 Task: Add an event with the title Interview with Chris, date '2023/11/08', time 8:30 AM to 10:30 AMand add a description: The PIP Discussion will be conducted in a respectful and confidential manner, ensuring that the employee feels heard and valued. The ultimate goal is to create a supportive environment that encourages growth, self-improvement, and the attainment of desired performance levels.Select event color  Lavender . Add location for the event as: Belgrade, Serbia, logged in from the account softage.4@softage.netand send the event invitation to softage.8@softage.net and softage.9@softage.net. Set a reminder for the event Doesn't repeat
Action: Mouse moved to (80, 105)
Screenshot: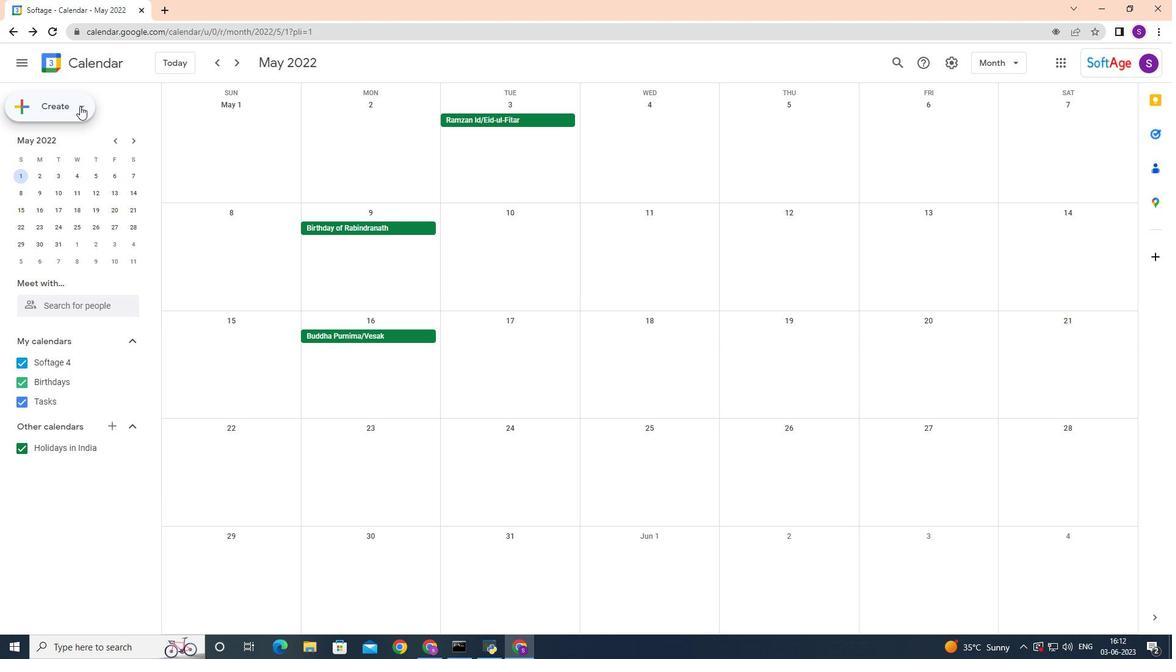 
Action: Mouse pressed left at (80, 105)
Screenshot: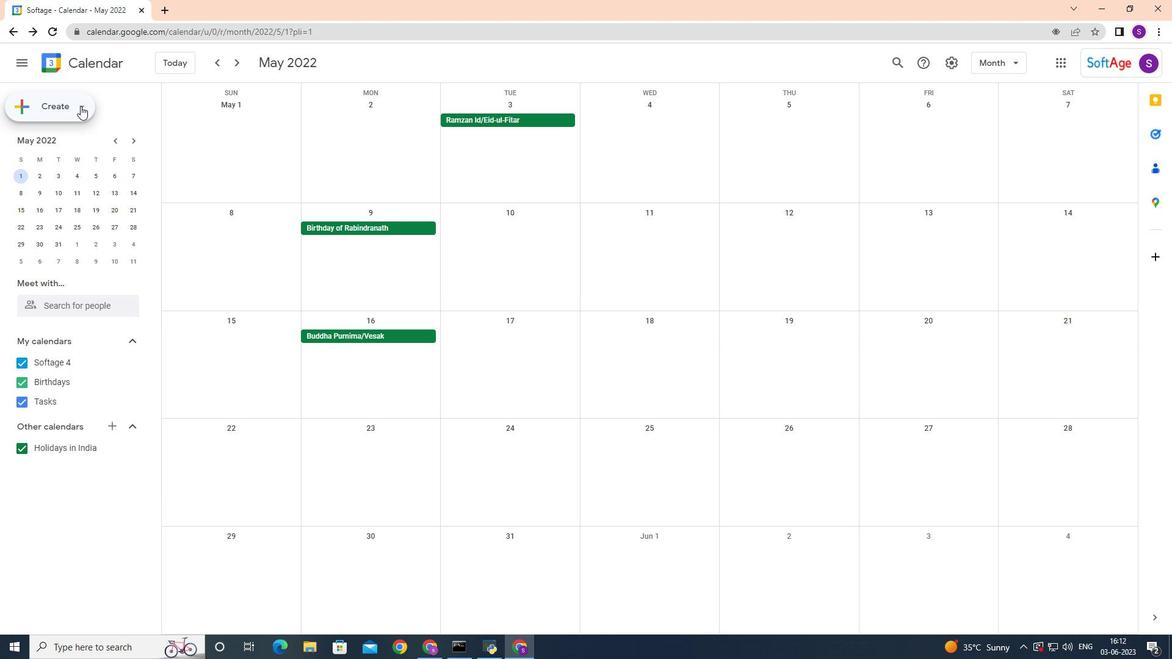 
Action: Mouse moved to (68, 142)
Screenshot: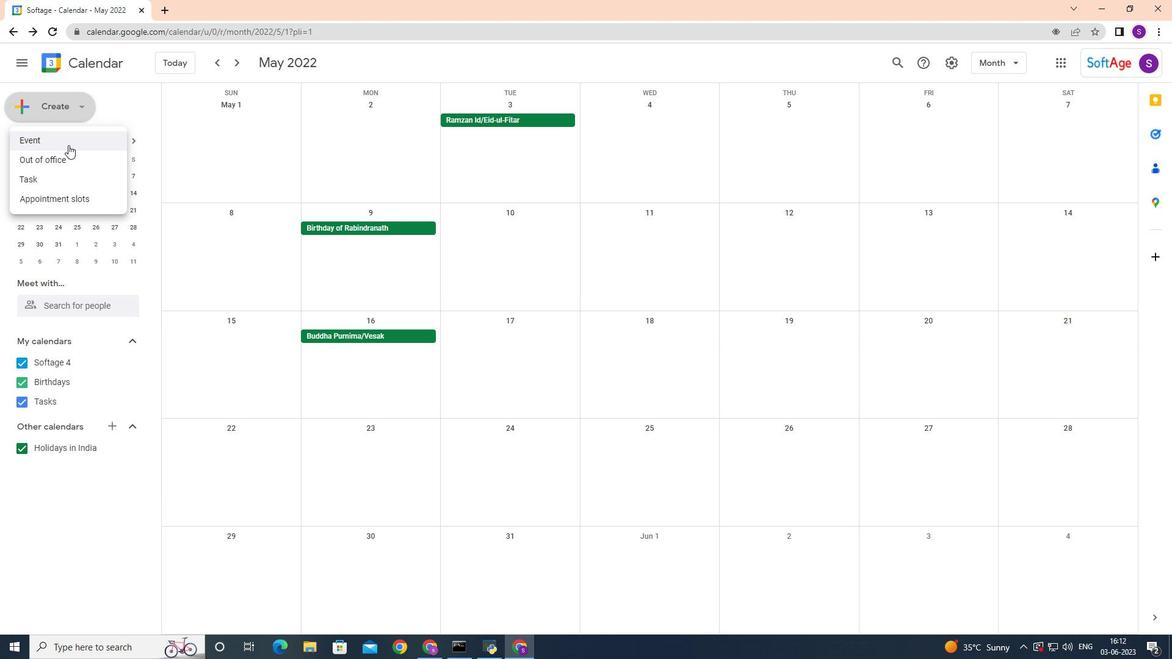 
Action: Mouse pressed left at (68, 142)
Screenshot: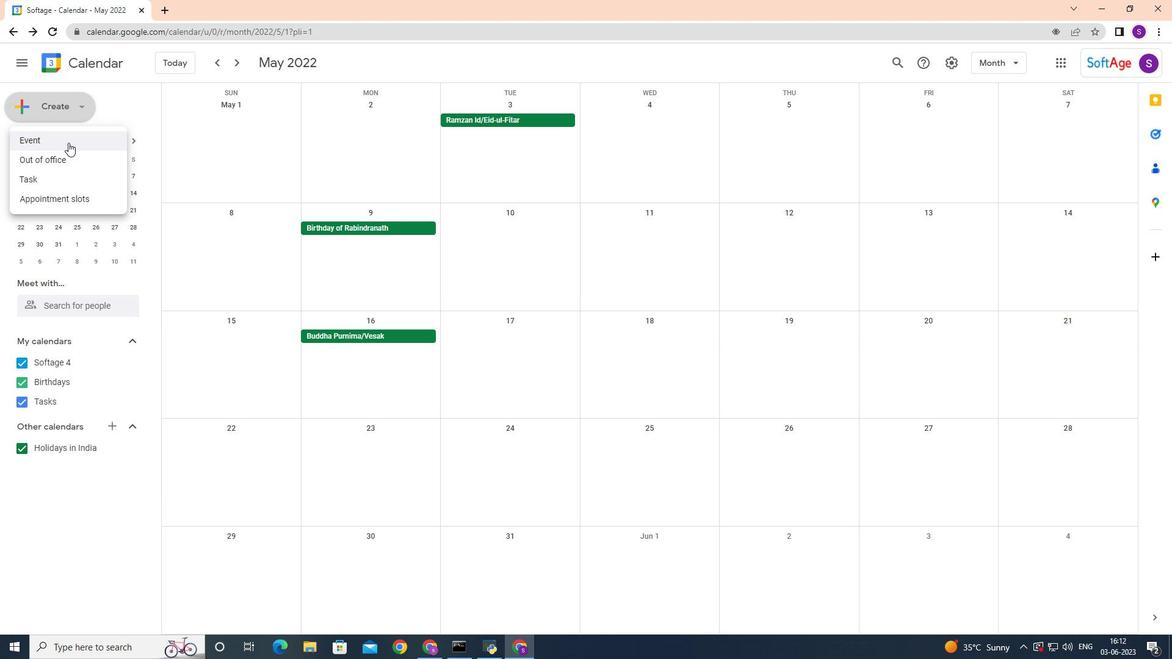 
Action: Mouse moved to (481, 408)
Screenshot: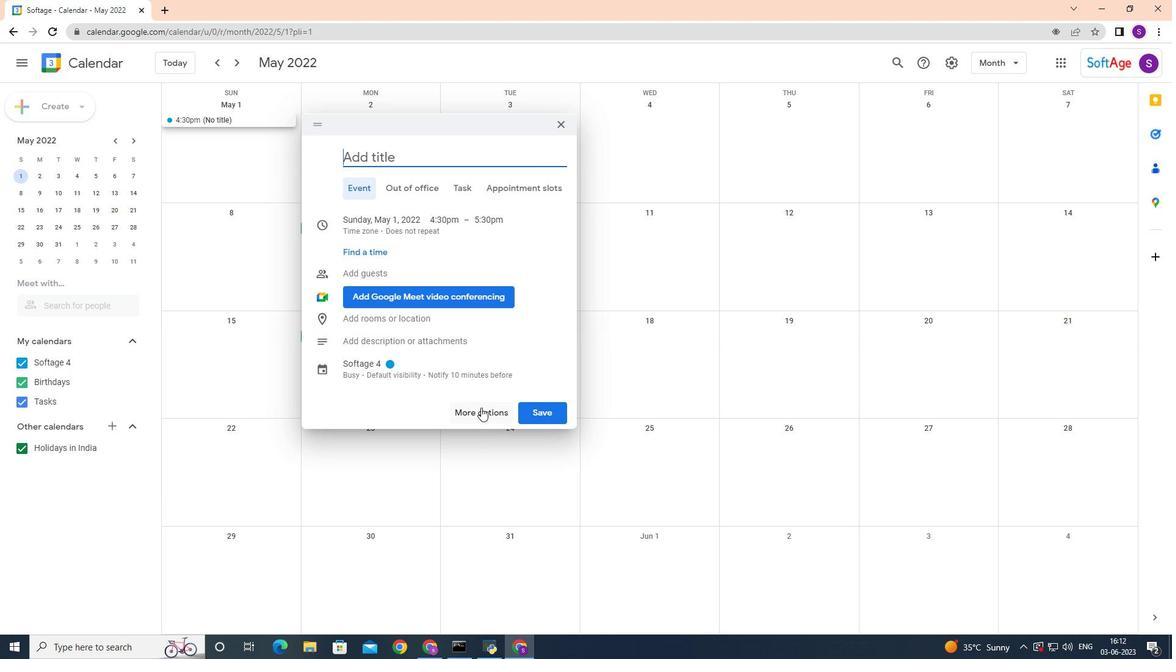 
Action: Mouse pressed left at (481, 408)
Screenshot: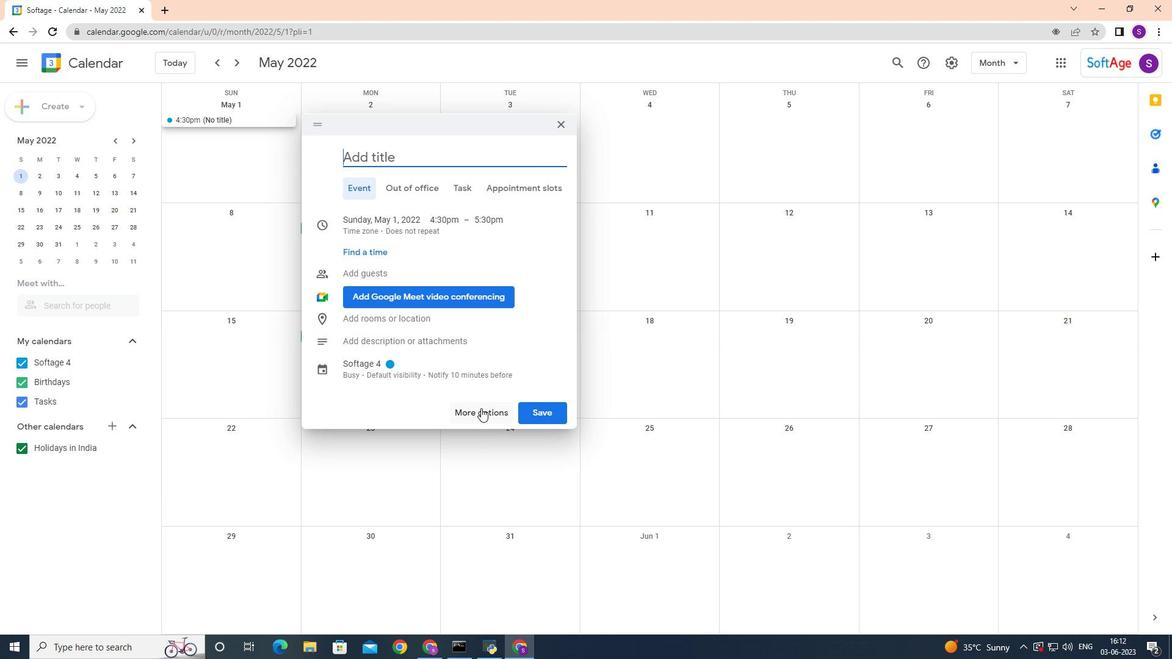 
Action: Mouse moved to (478, 405)
Screenshot: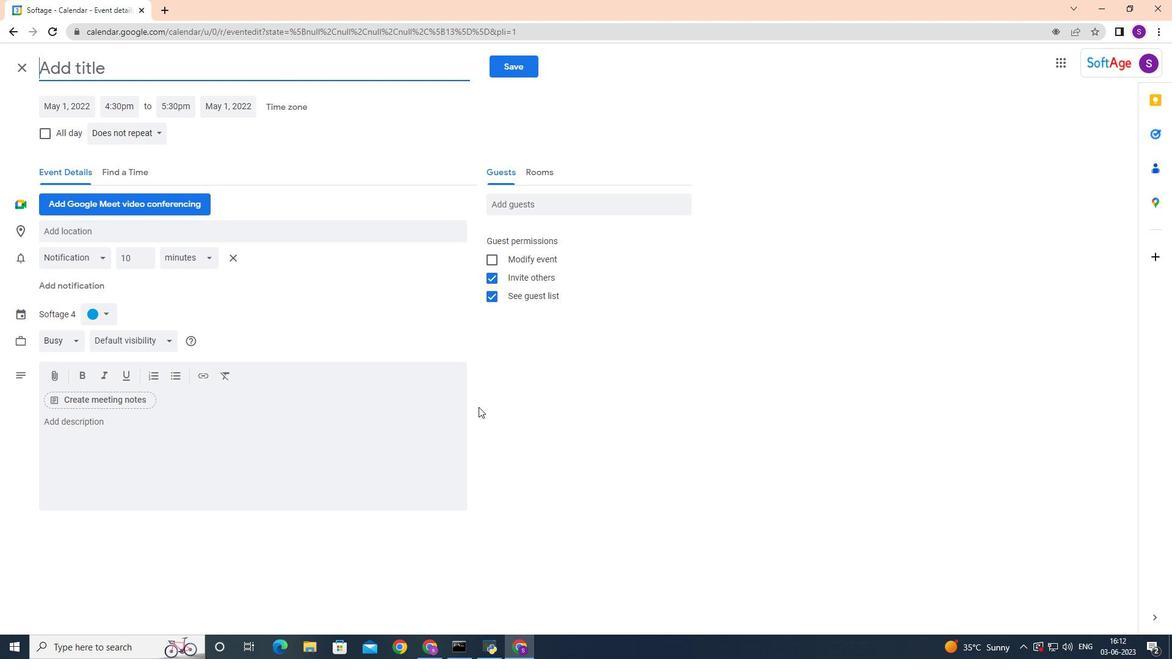 
Action: Key pressed <Key.shift>Interview<Key.space>with<Key.space><Key.shift>Chris
Screenshot: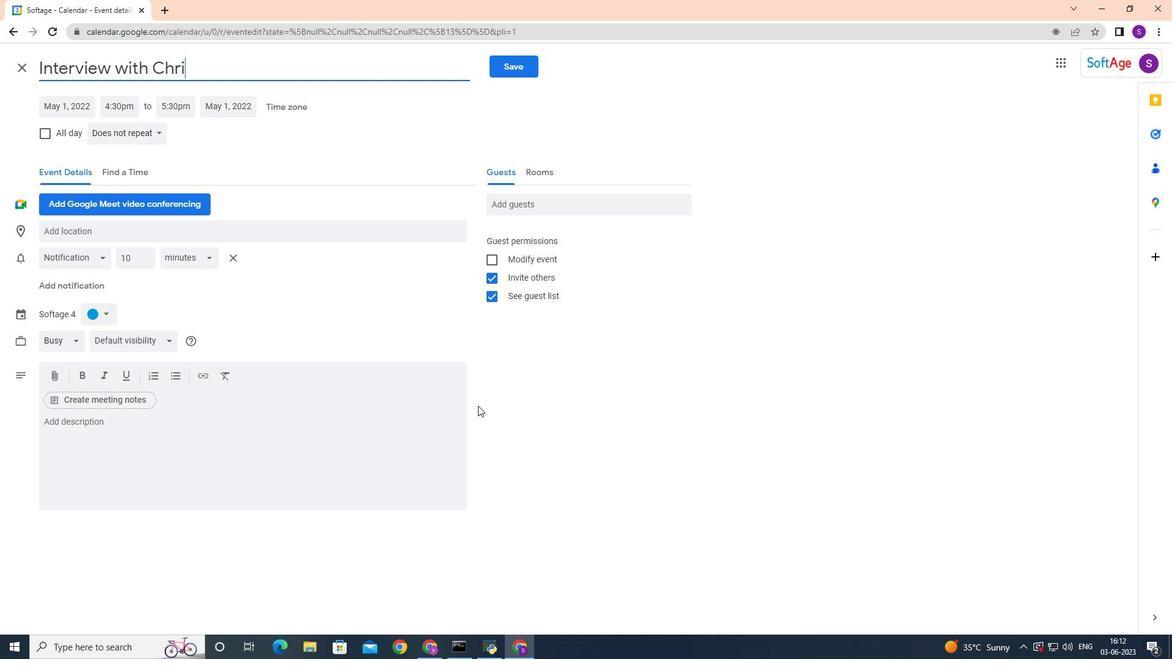 
Action: Mouse moved to (76, 107)
Screenshot: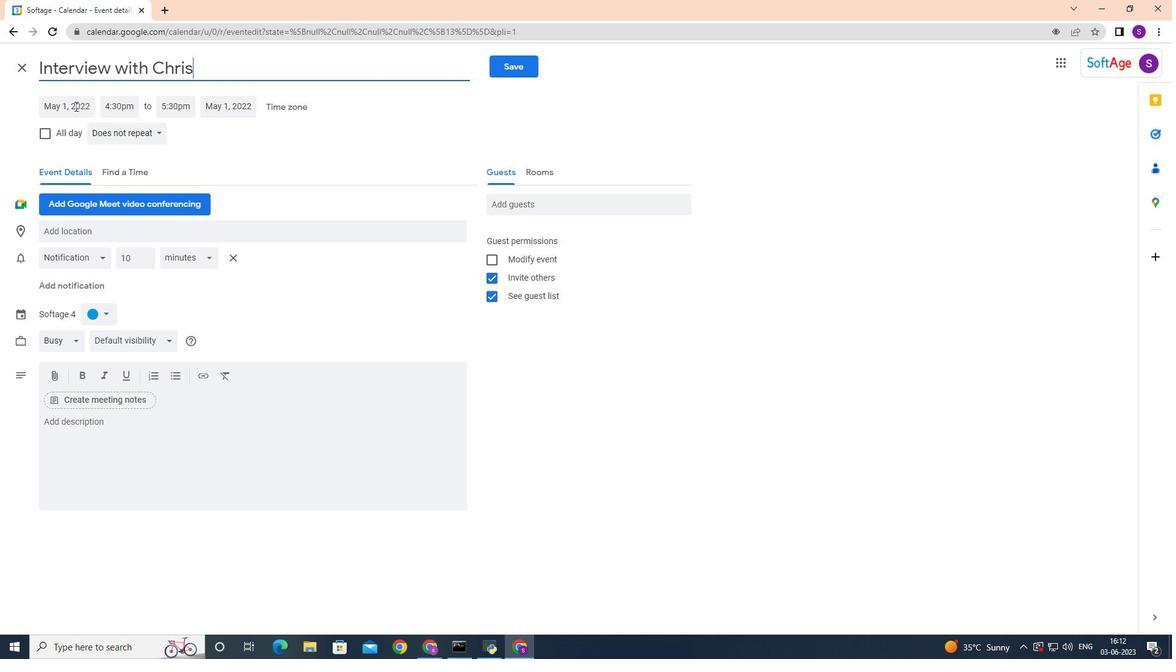 
Action: Mouse pressed left at (76, 107)
Screenshot: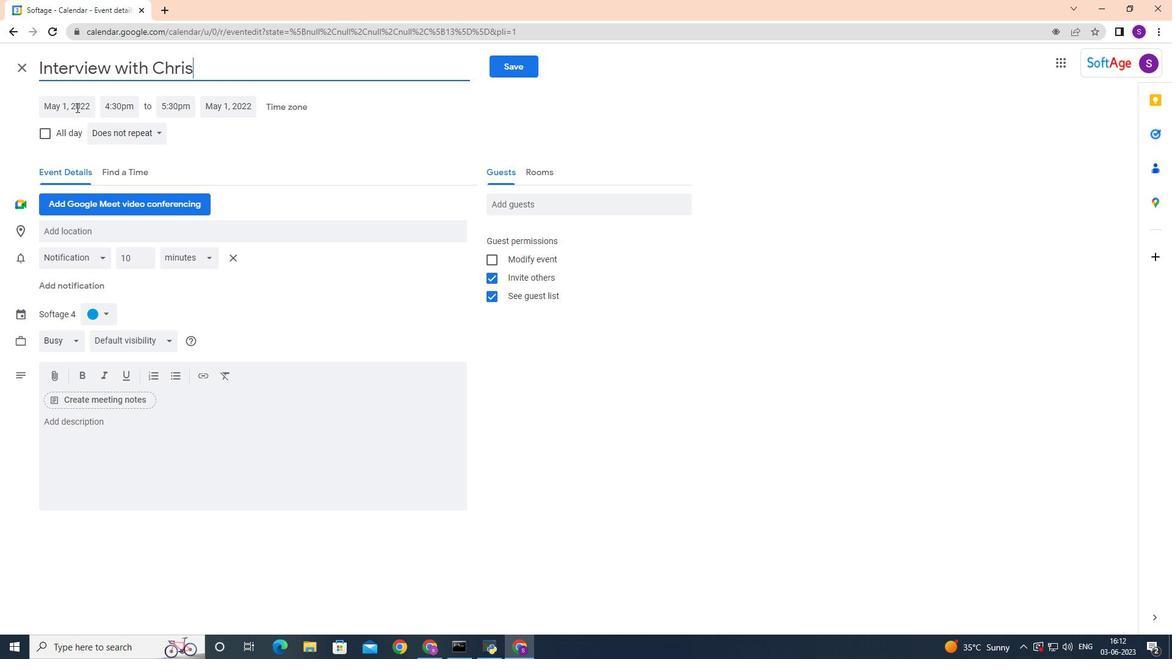 
Action: Mouse moved to (193, 131)
Screenshot: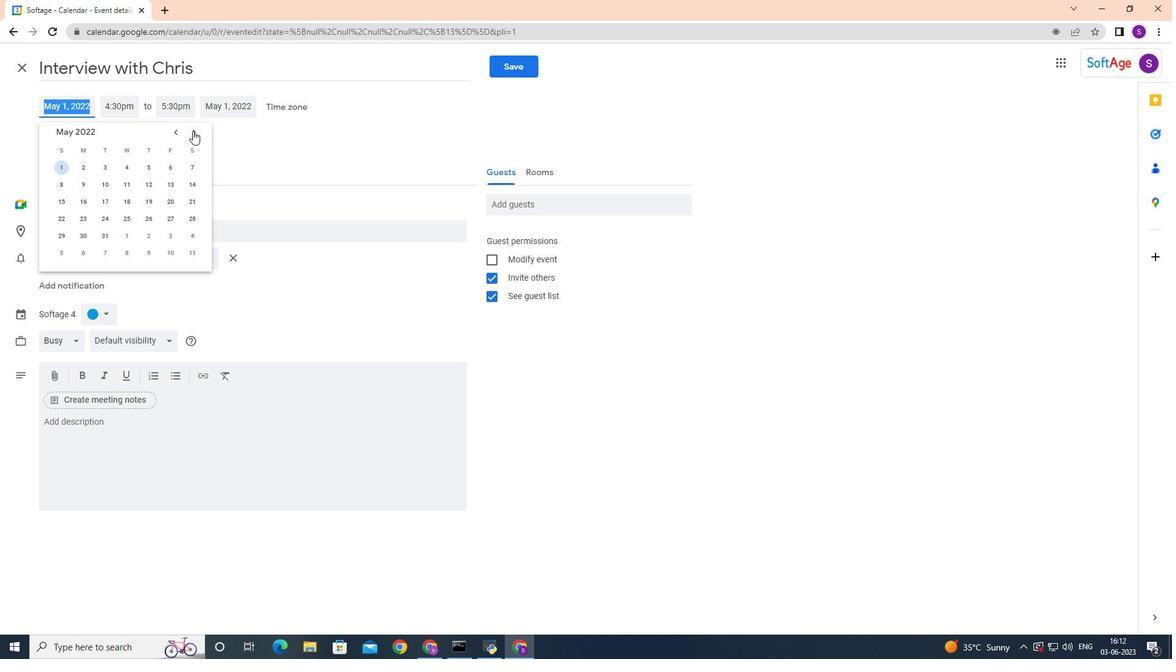 
Action: Mouse pressed left at (193, 131)
Screenshot: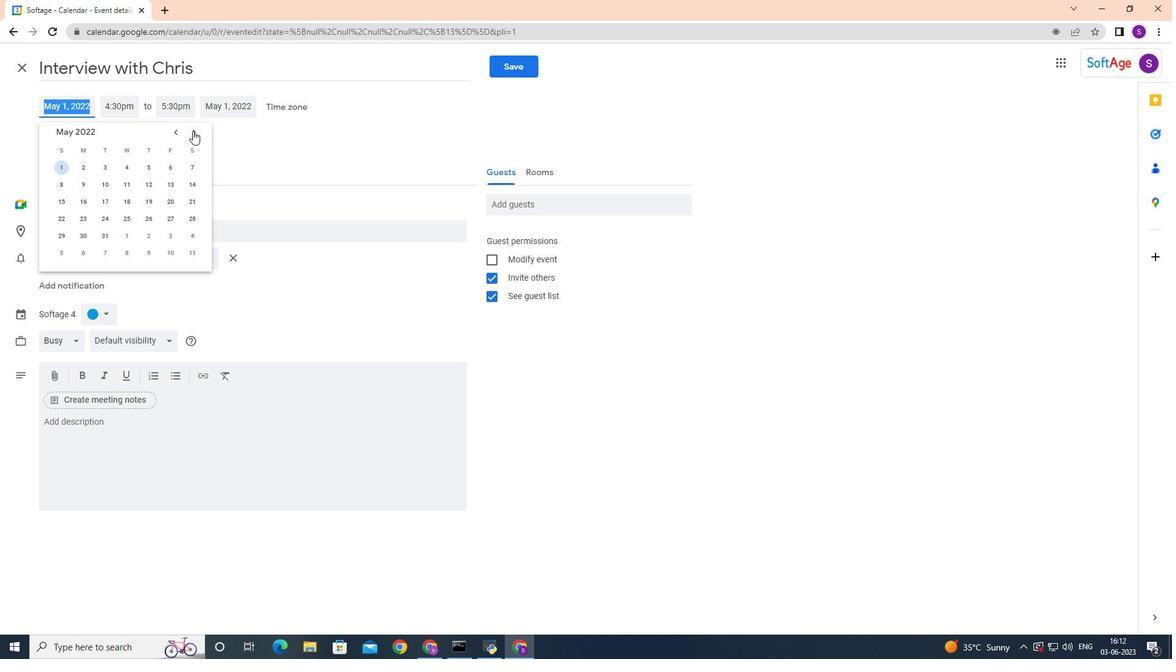 
Action: Mouse pressed left at (193, 131)
Screenshot: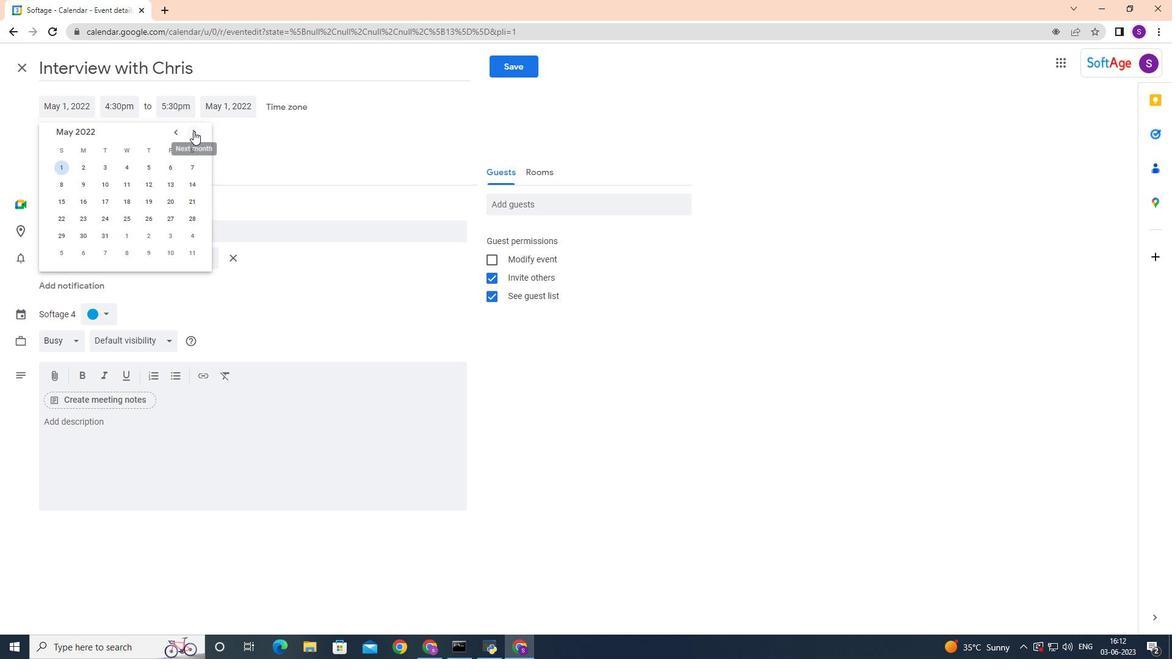 
Action: Mouse pressed left at (193, 131)
Screenshot: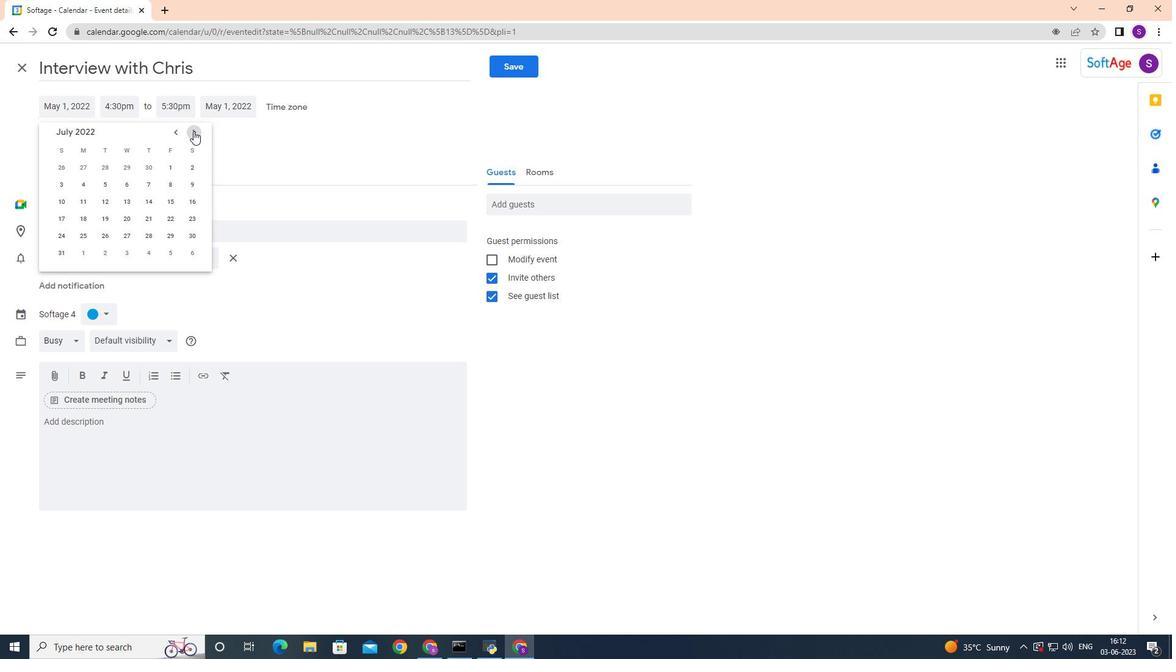
Action: Mouse pressed left at (193, 131)
Screenshot: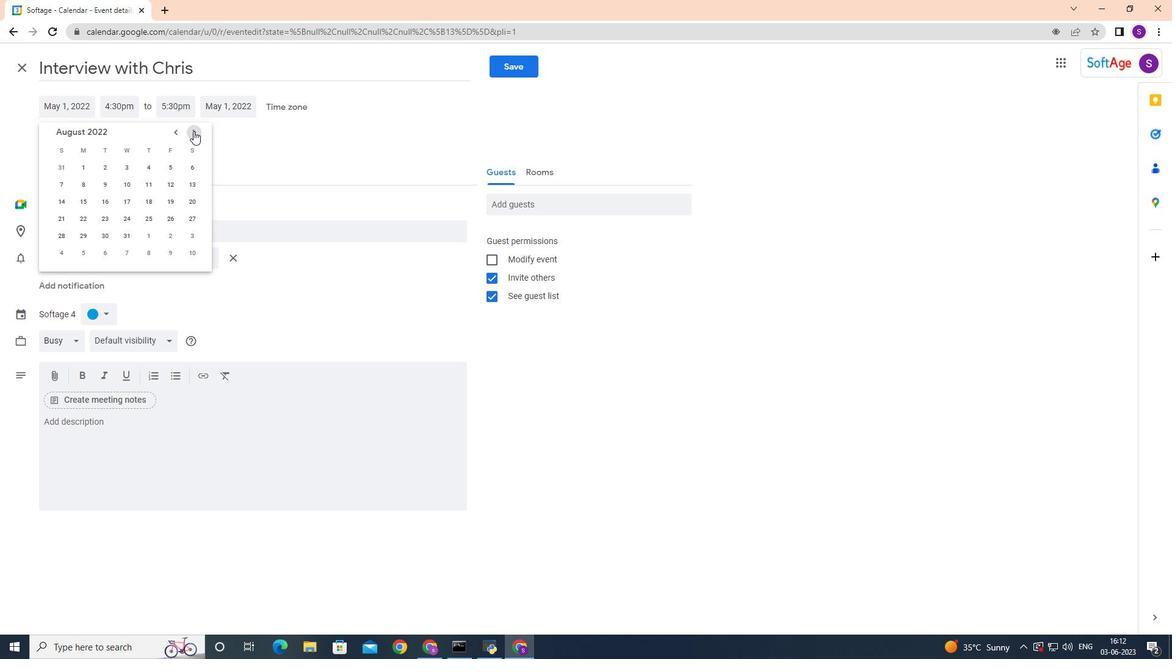 
Action: Mouse pressed left at (193, 131)
Screenshot: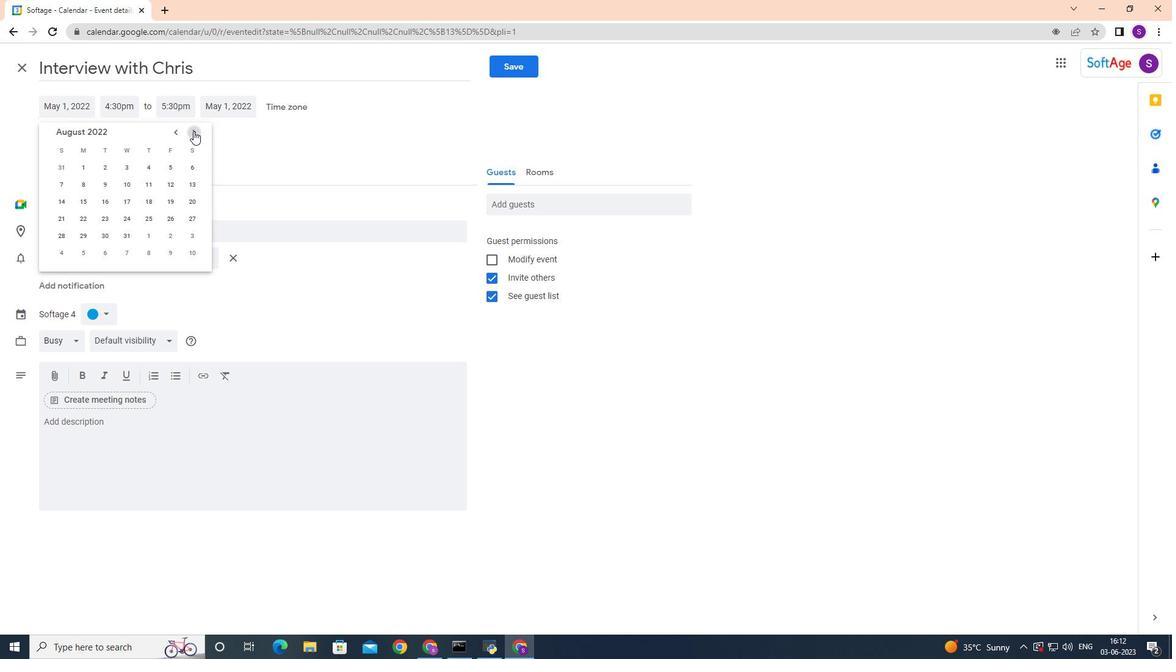 
Action: Mouse pressed left at (193, 131)
Screenshot: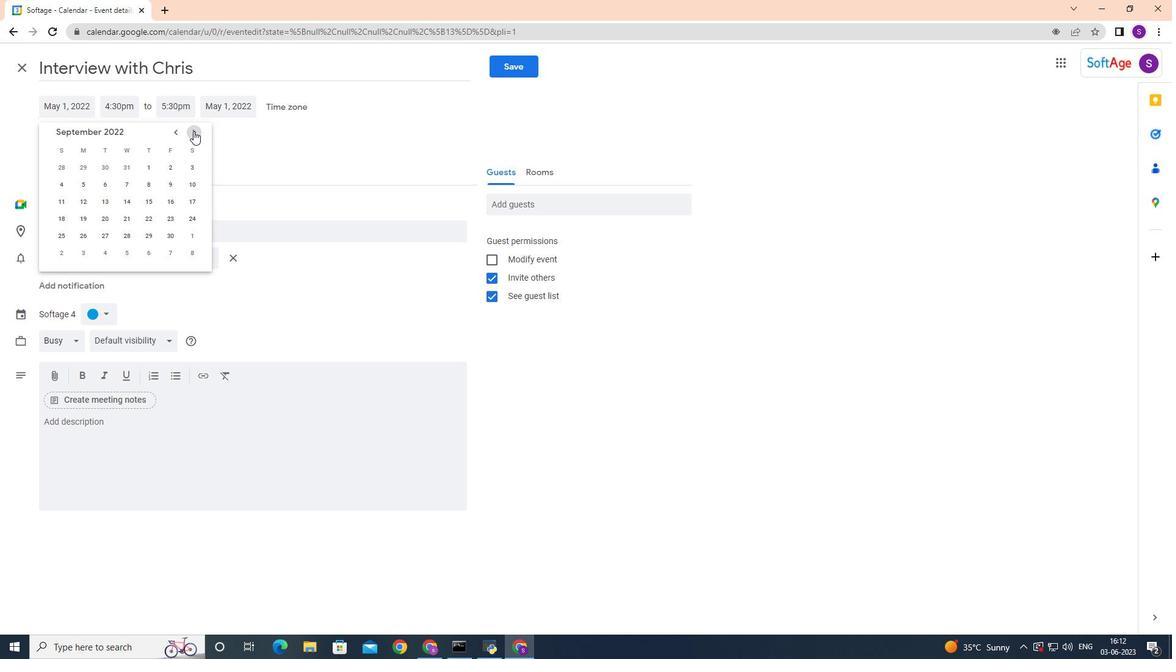 
Action: Mouse pressed left at (193, 131)
Screenshot: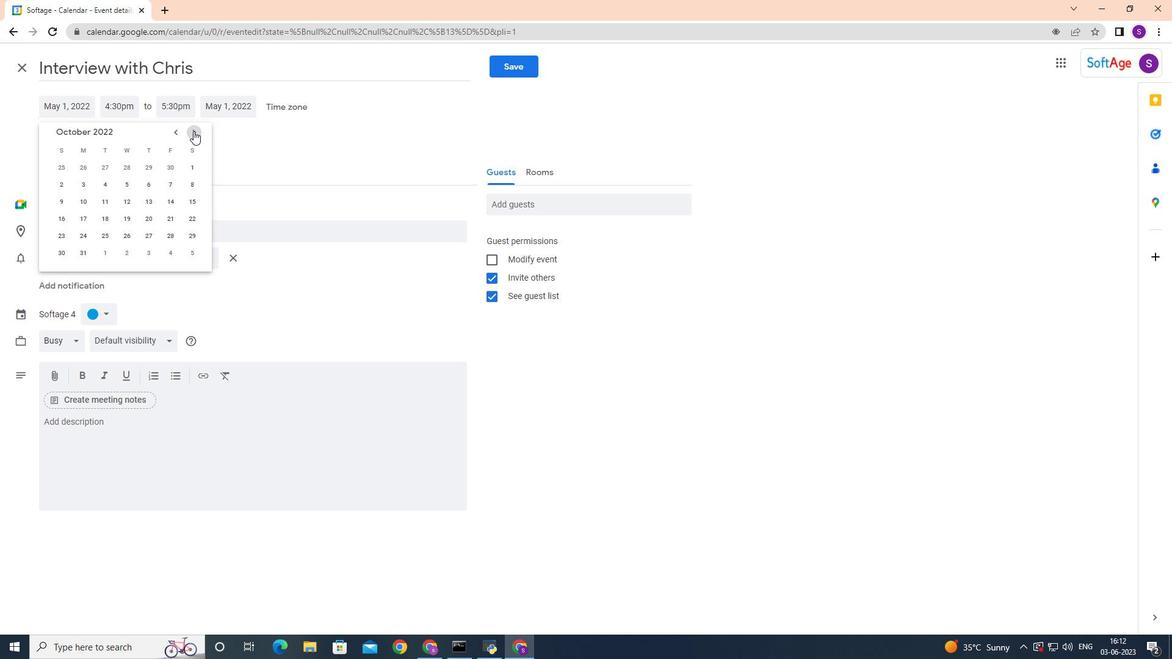 
Action: Mouse pressed left at (193, 131)
Screenshot: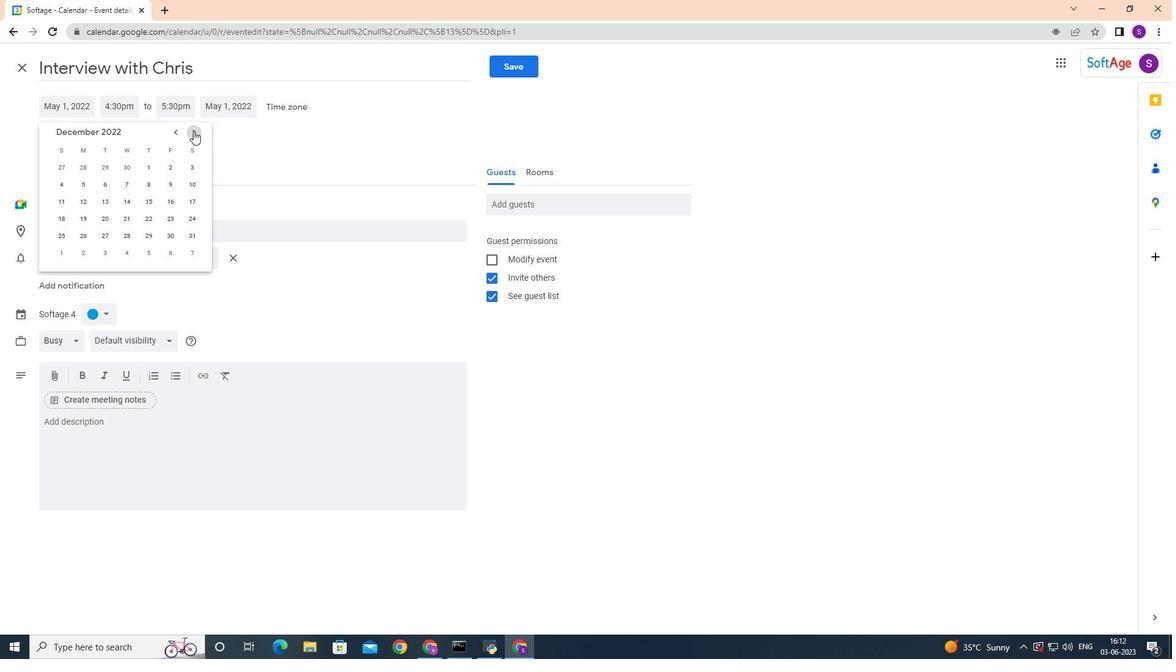
Action: Mouse pressed left at (193, 131)
Screenshot: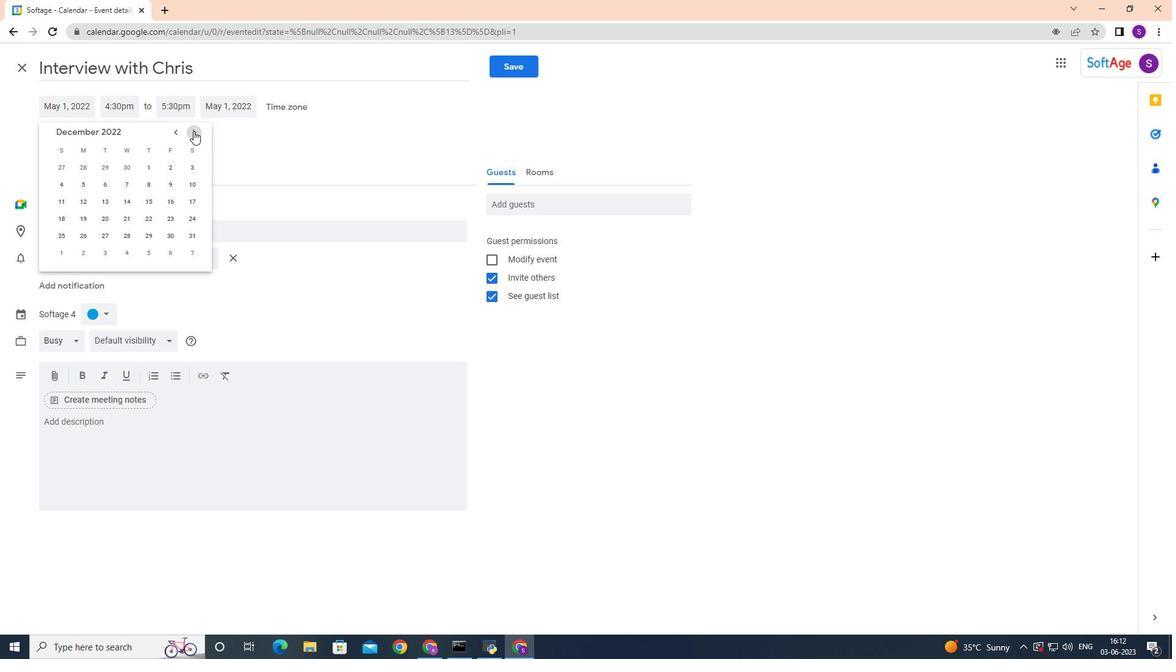 
Action: Mouse pressed left at (193, 131)
Screenshot: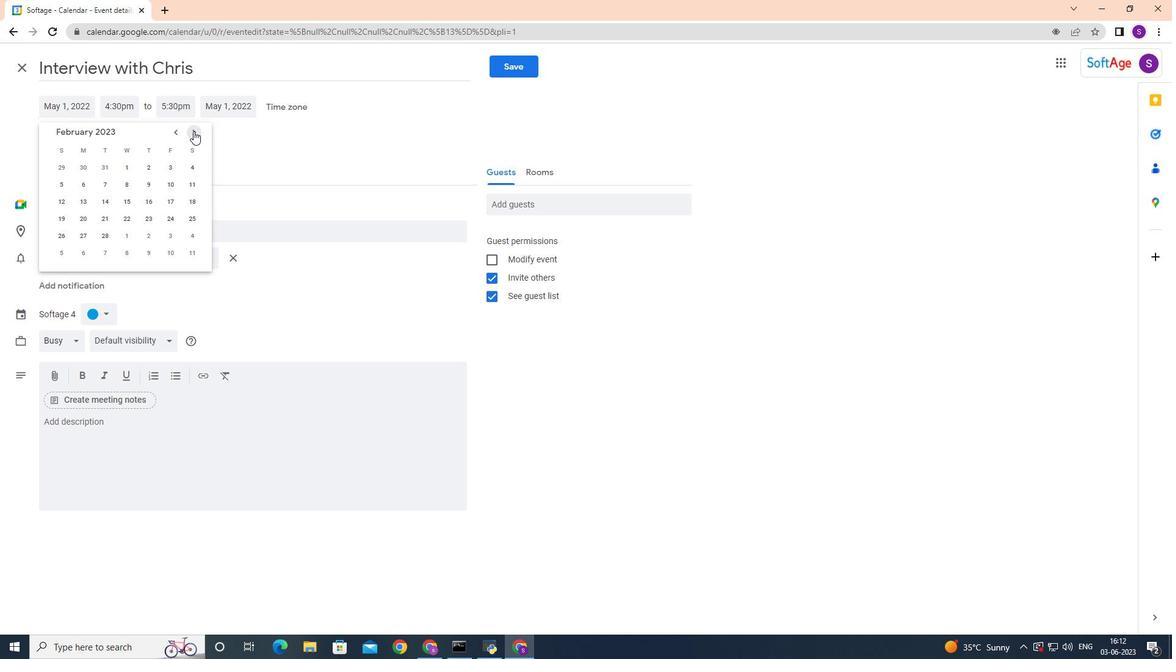 
Action: Mouse pressed left at (193, 131)
Screenshot: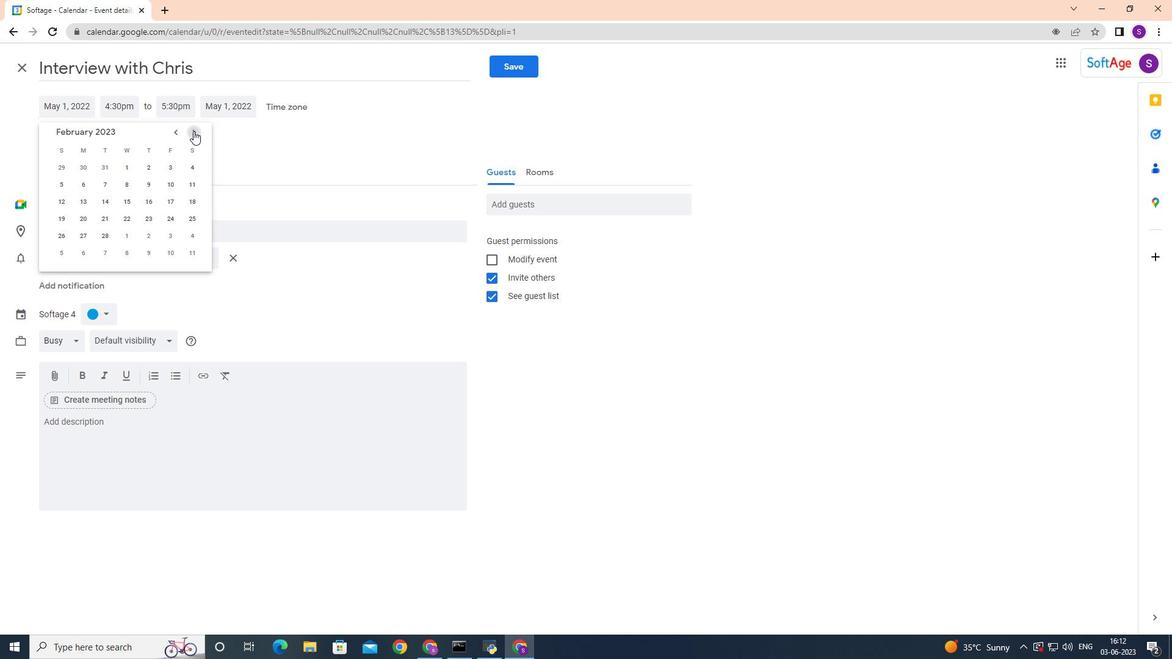 
Action: Mouse pressed left at (193, 131)
Screenshot: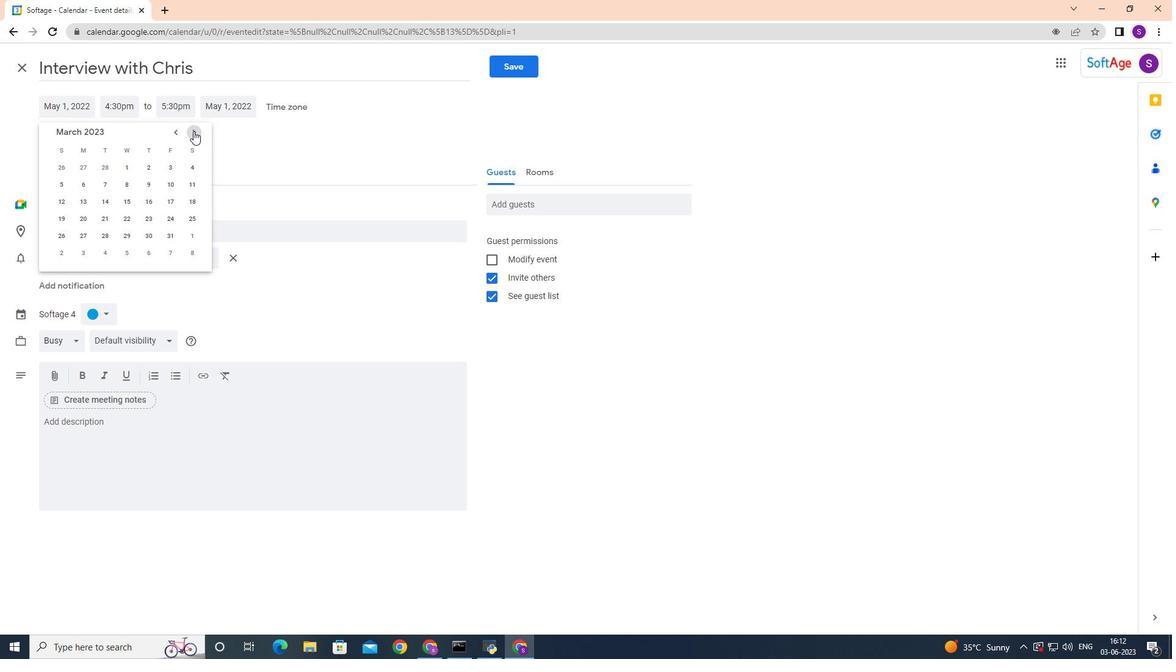 
Action: Mouse pressed left at (193, 131)
Screenshot: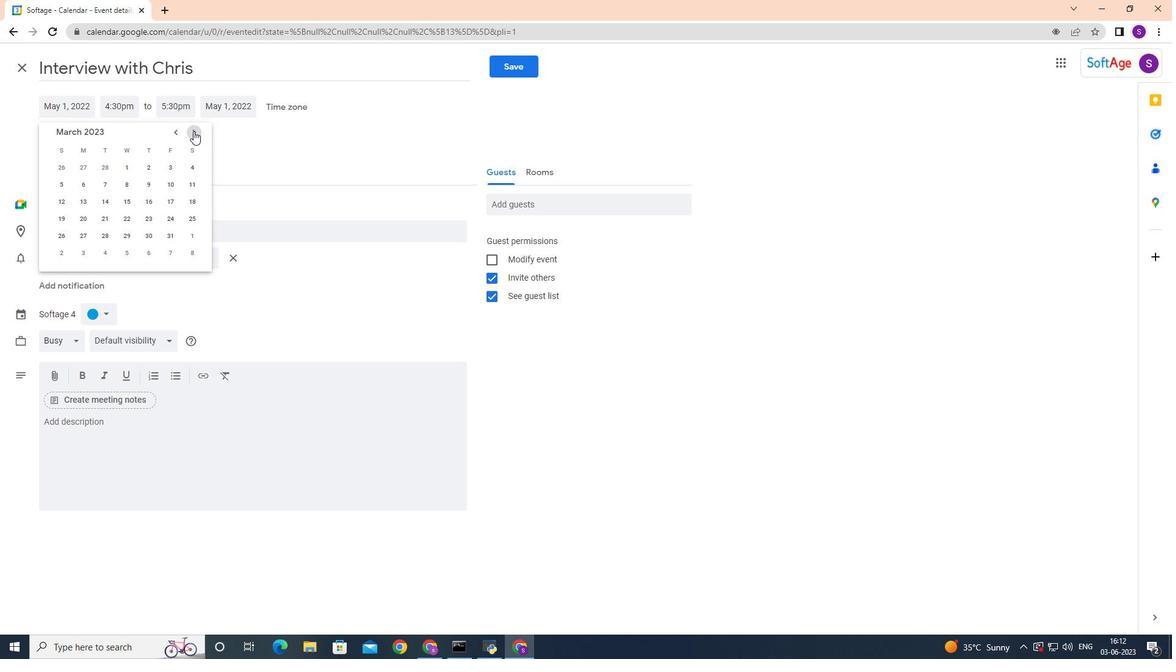
Action: Mouse pressed left at (193, 131)
Screenshot: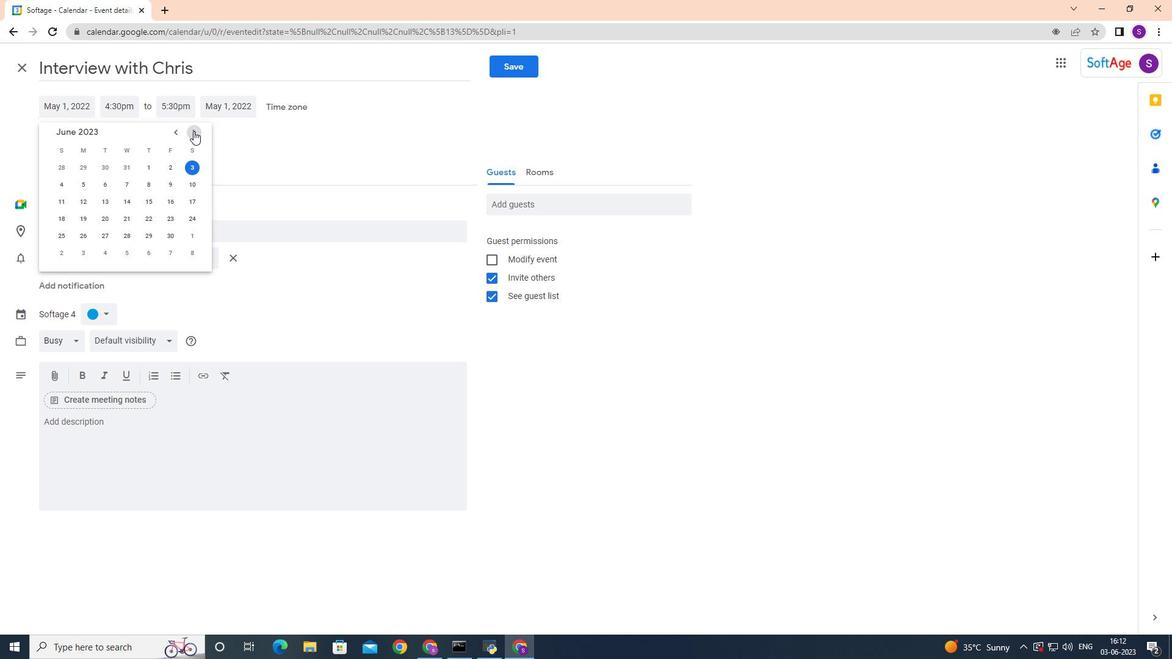 
Action: Mouse pressed left at (193, 131)
Screenshot: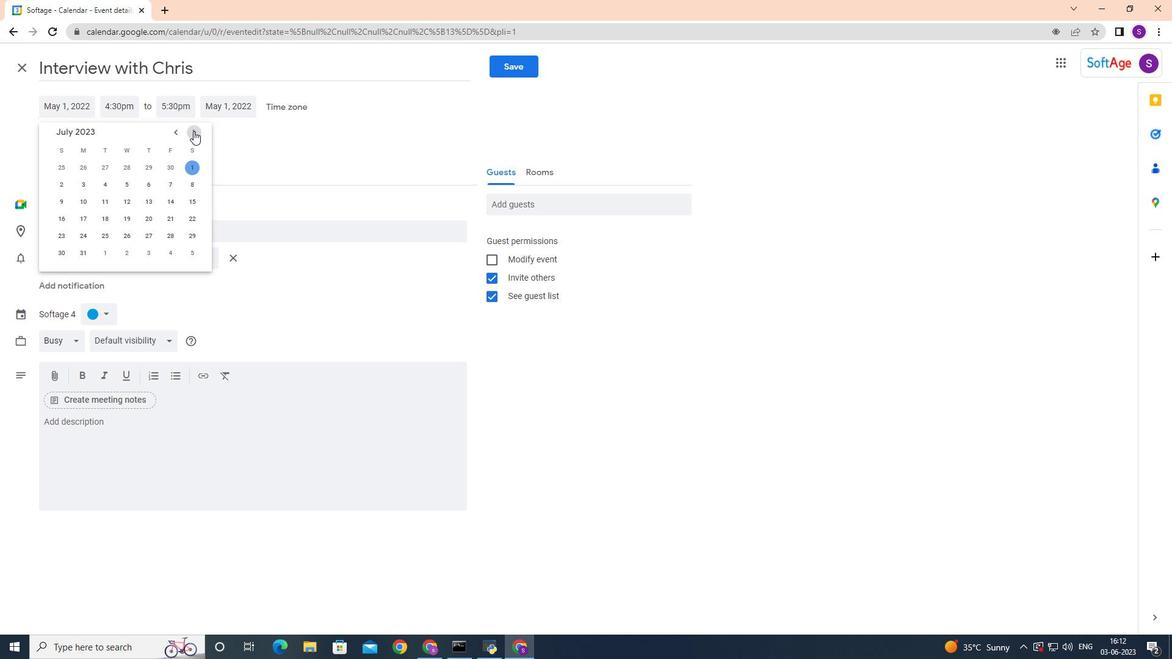 
Action: Mouse pressed left at (193, 131)
Screenshot: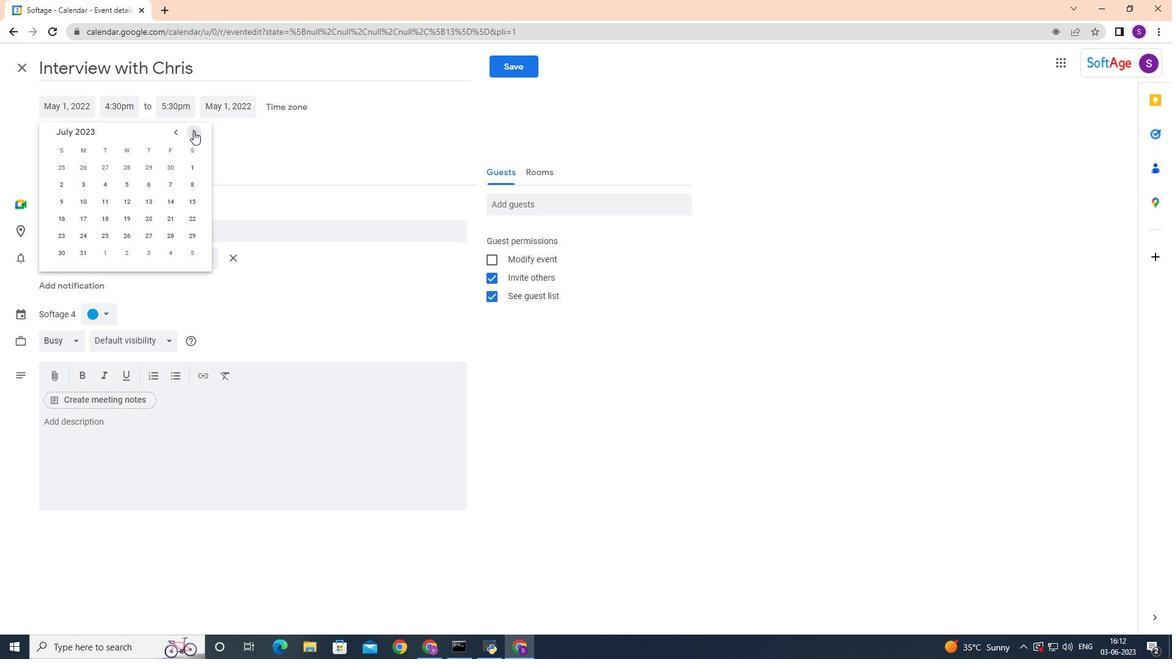 
Action: Mouse pressed left at (193, 131)
Screenshot: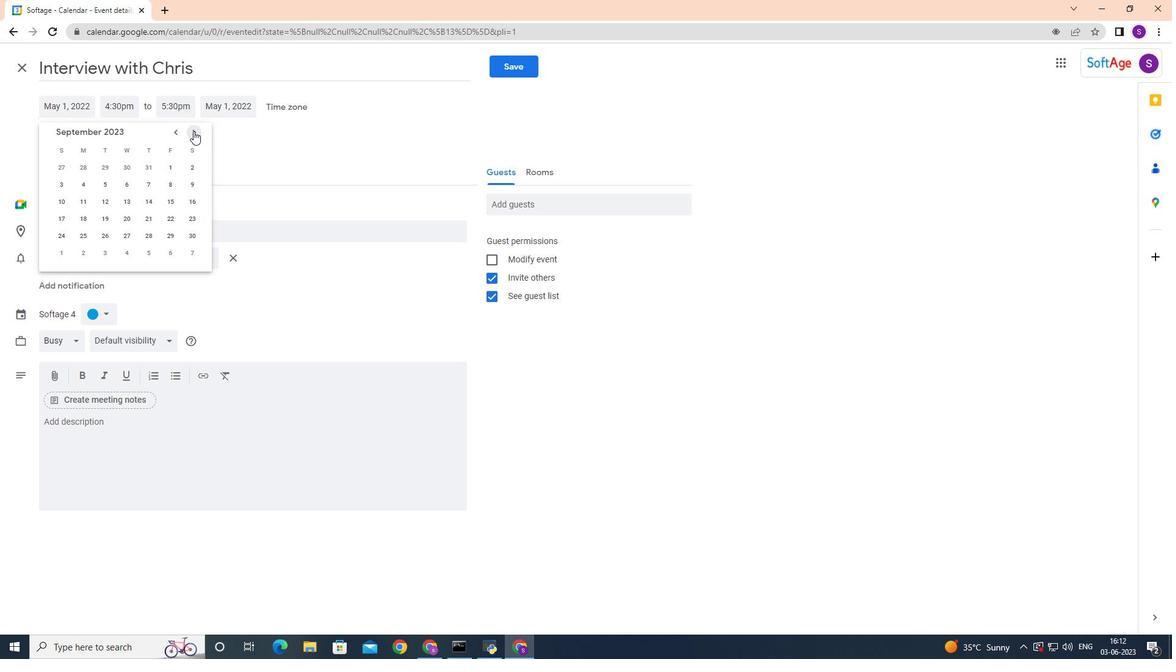
Action: Mouse pressed left at (193, 131)
Screenshot: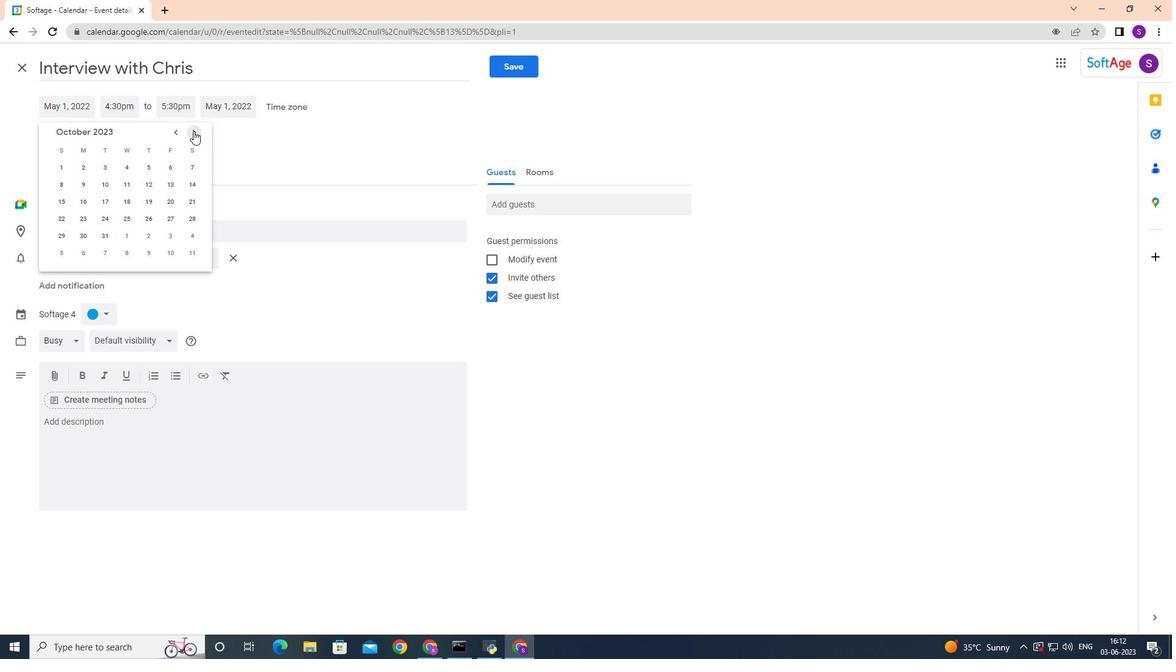 
Action: Mouse moved to (130, 183)
Screenshot: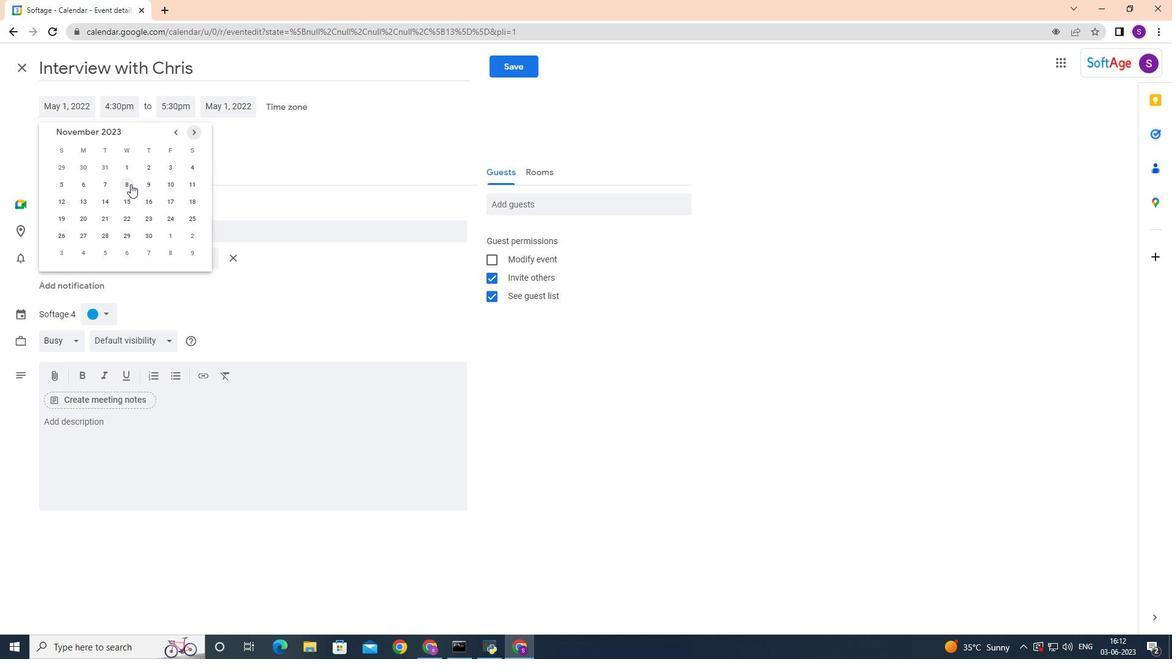 
Action: Mouse pressed left at (130, 183)
Screenshot: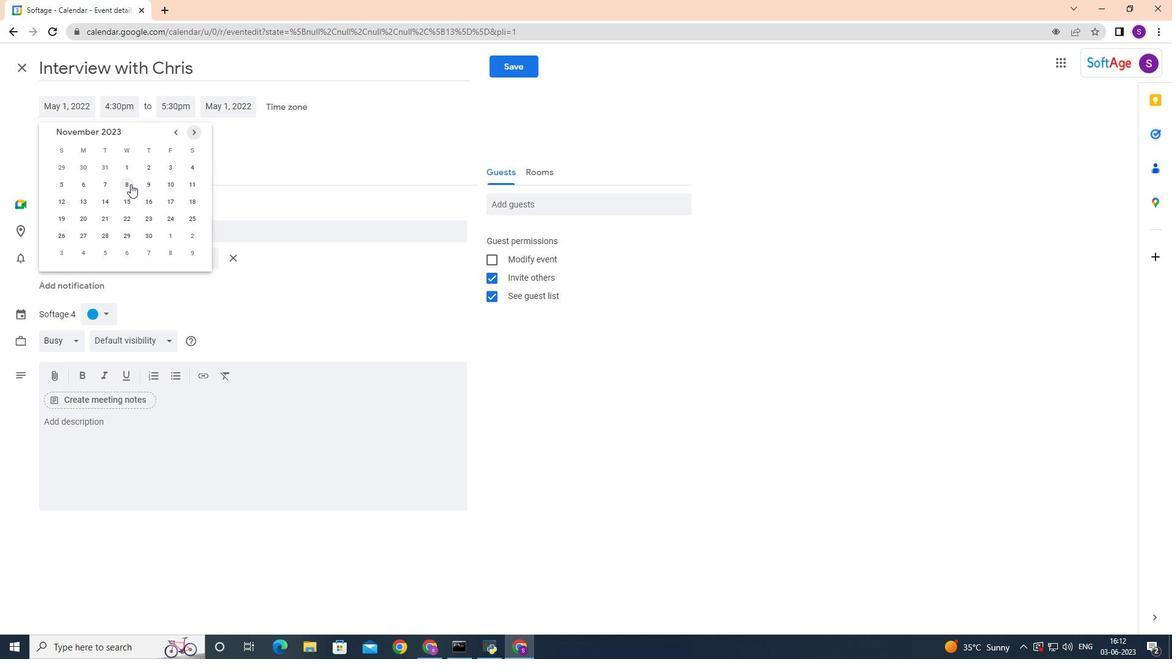 
Action: Mouse moved to (122, 106)
Screenshot: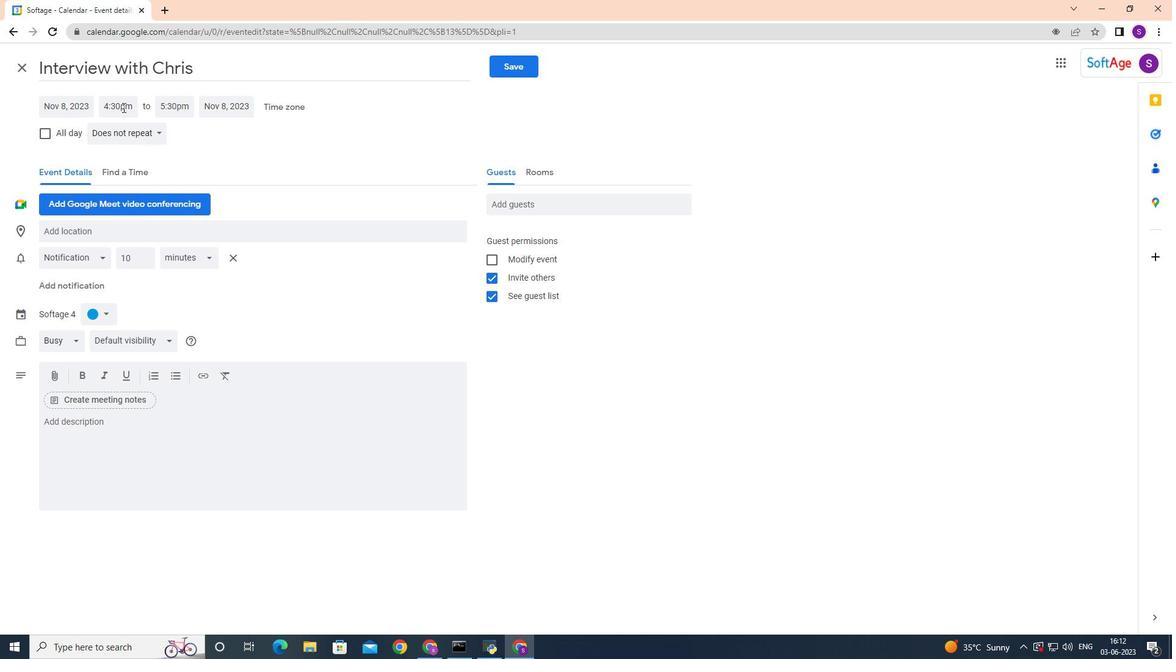 
Action: Mouse pressed left at (122, 106)
Screenshot: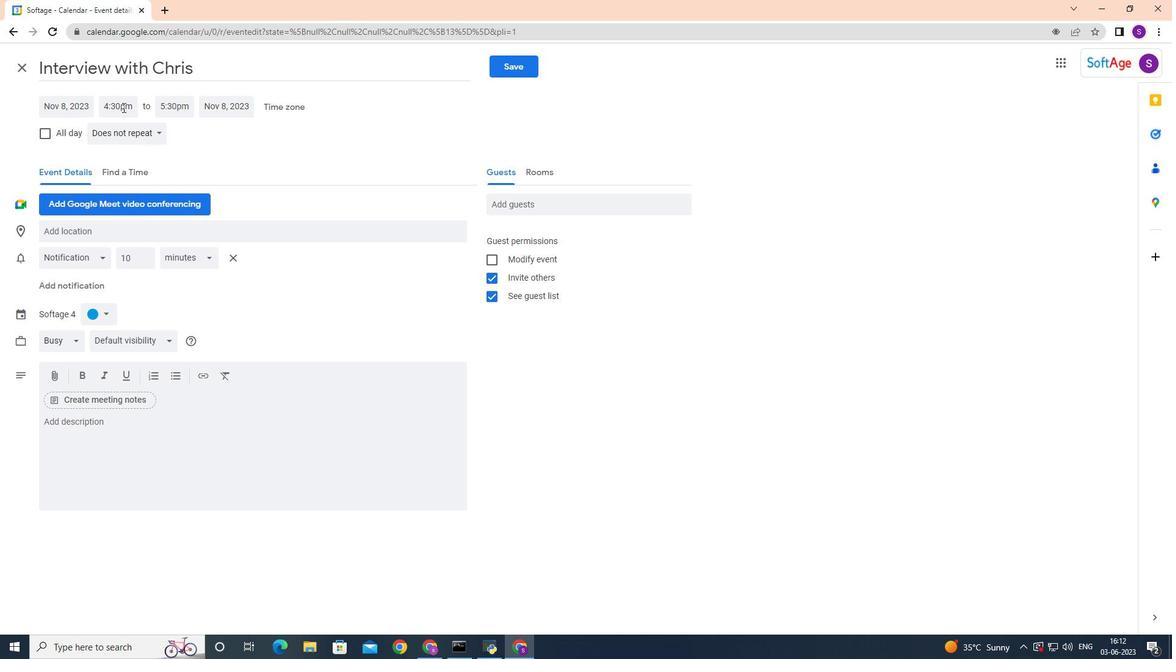 
Action: Mouse moved to (150, 180)
Screenshot: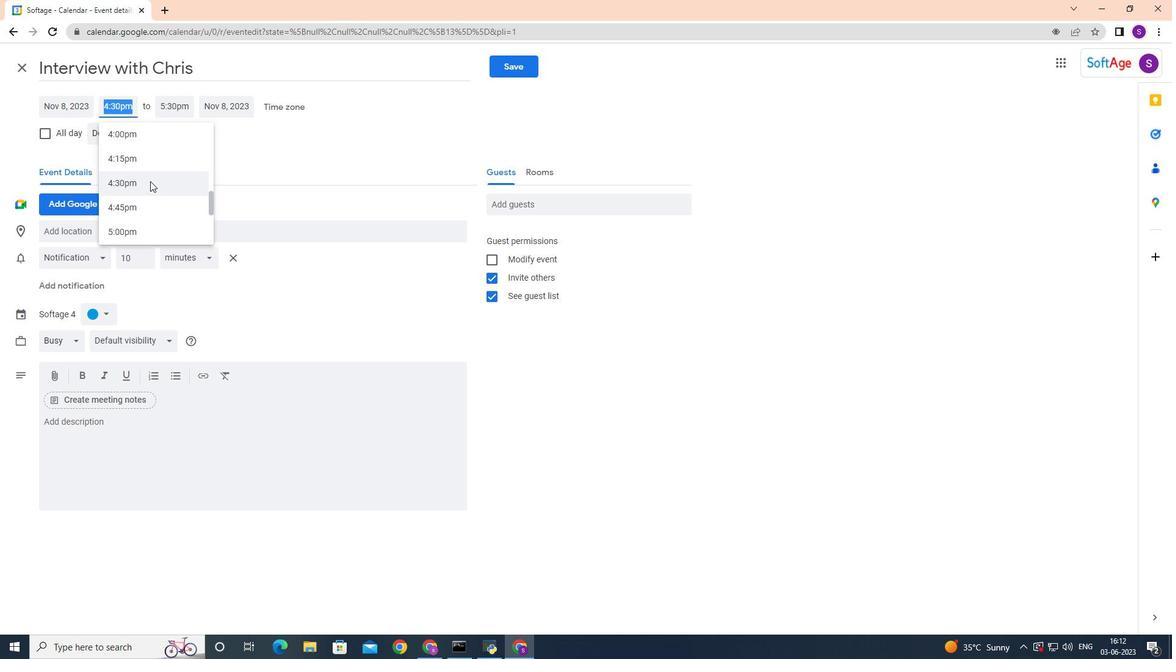 
Action: Mouse scrolled (150, 181) with delta (0, 0)
Screenshot: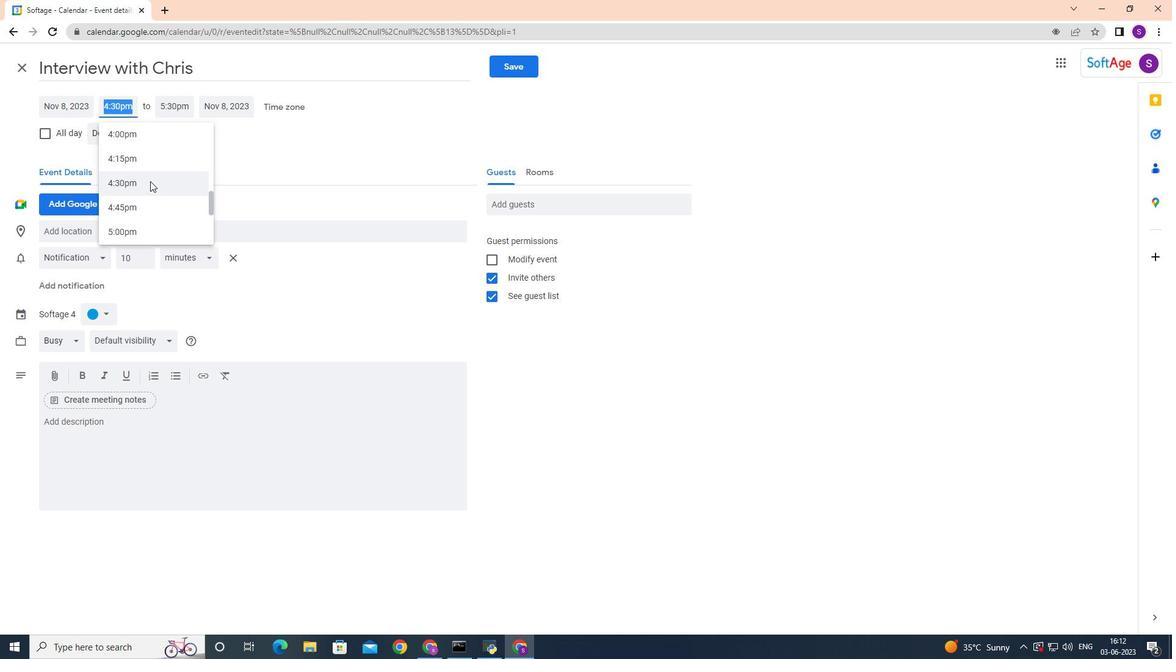
Action: Mouse moved to (150, 180)
Screenshot: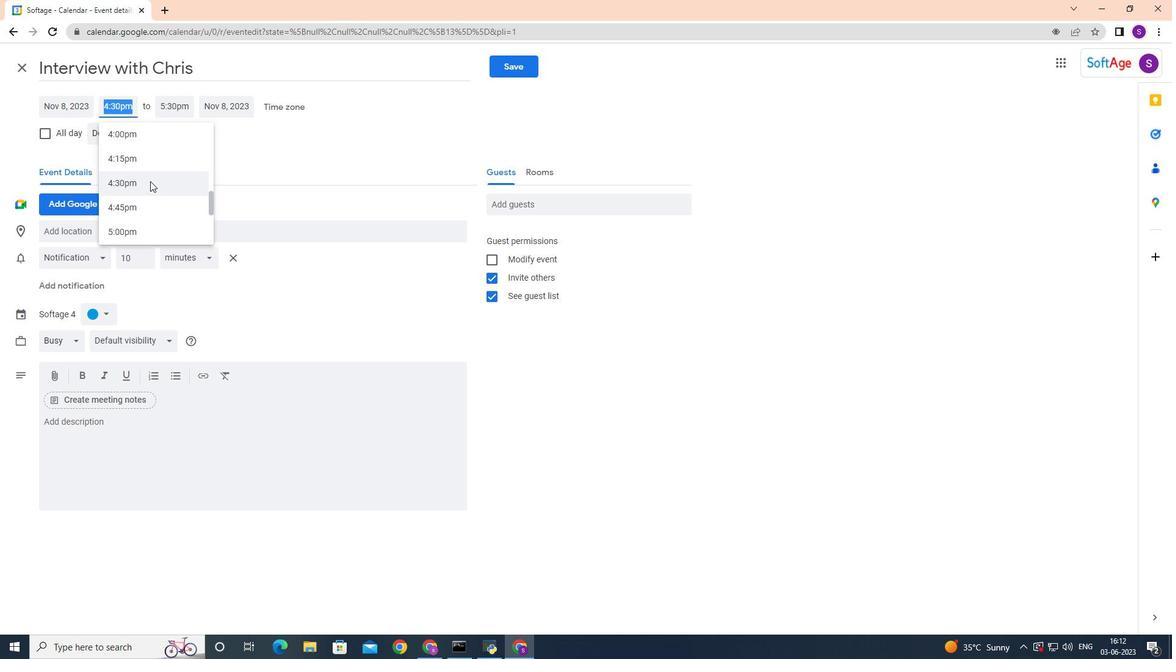 
Action: Mouse scrolled (150, 181) with delta (0, 0)
Screenshot: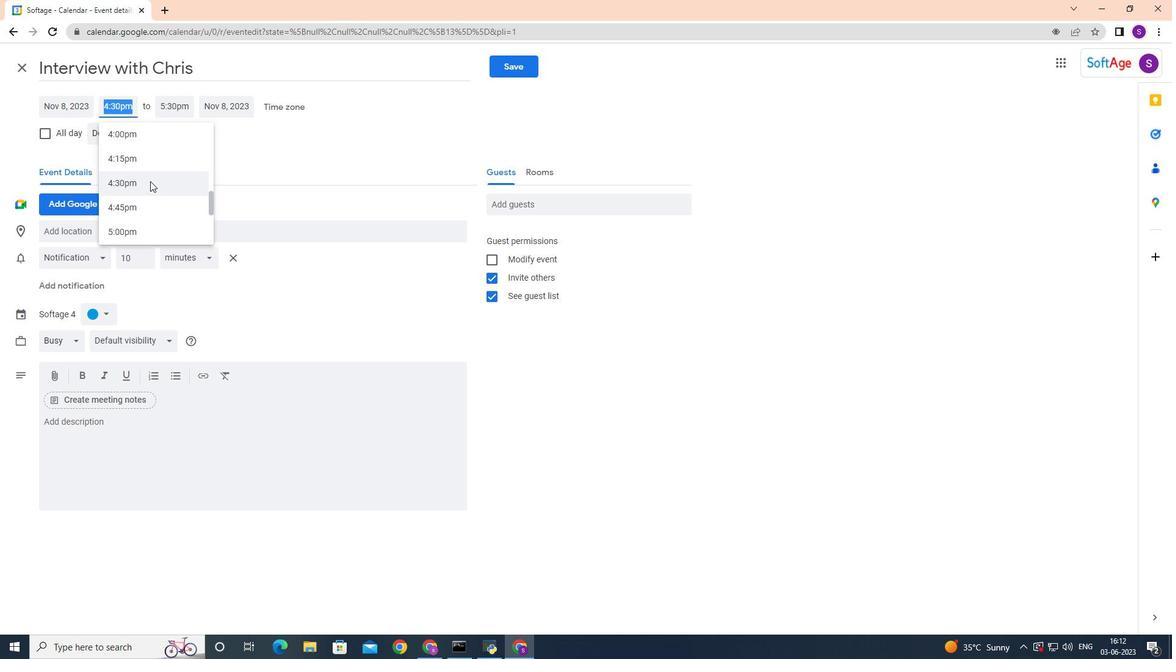 
Action: Mouse moved to (150, 180)
Screenshot: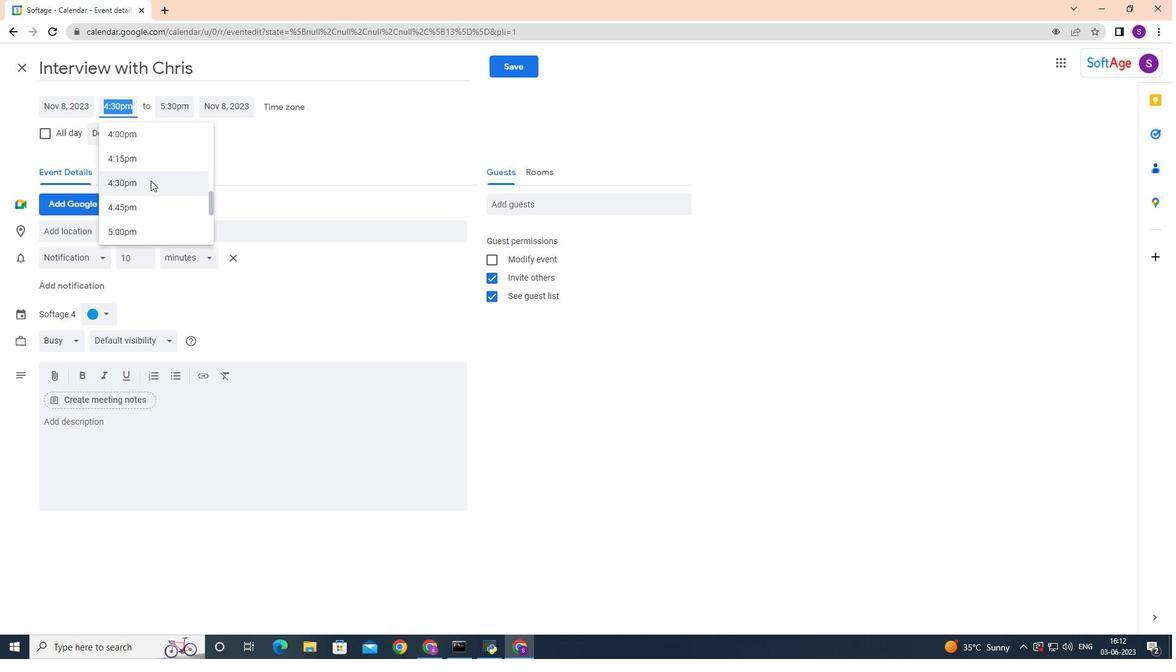 
Action: Mouse scrolled (150, 181) with delta (0, 0)
Screenshot: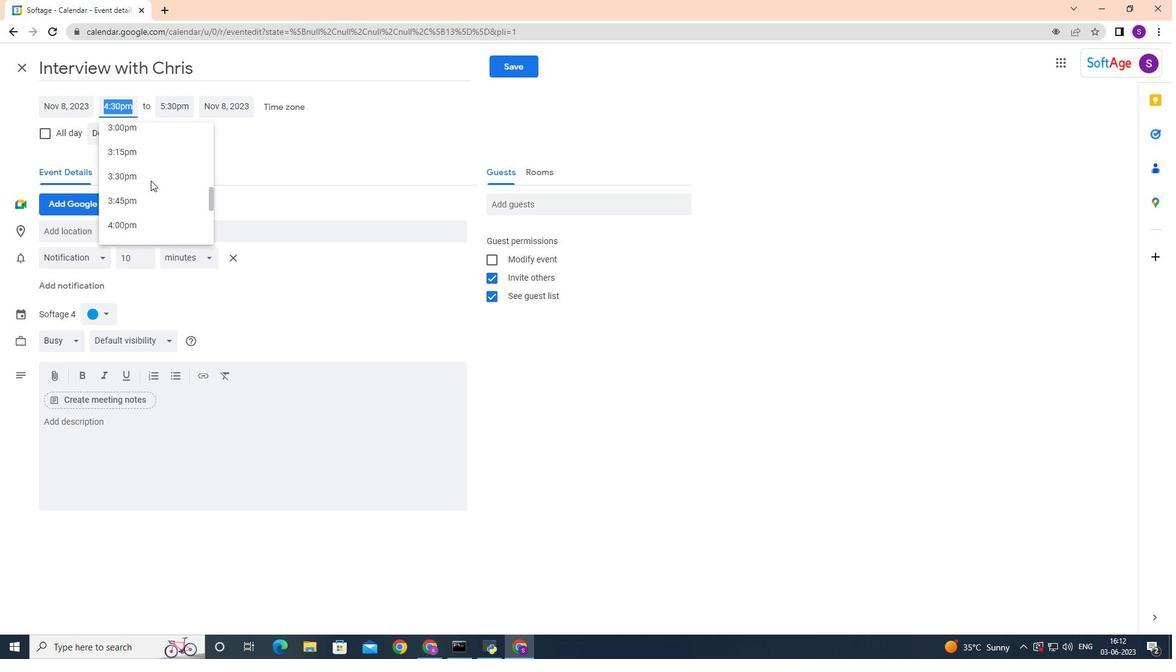 
Action: Mouse scrolled (150, 181) with delta (0, 0)
Screenshot: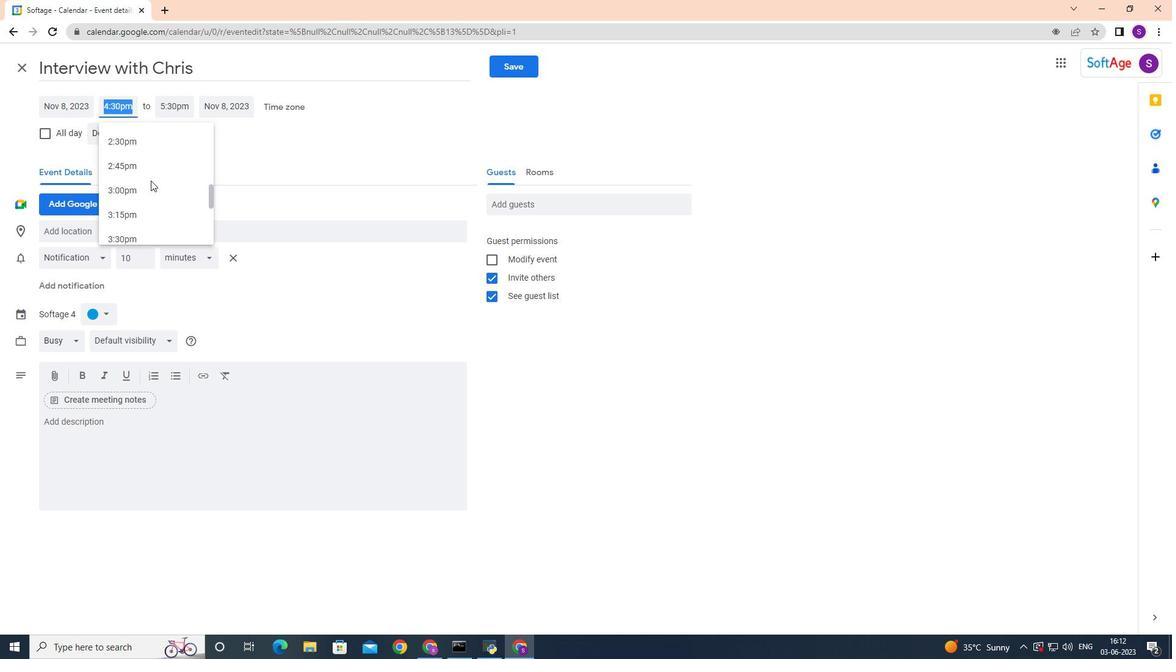
Action: Mouse moved to (151, 180)
Screenshot: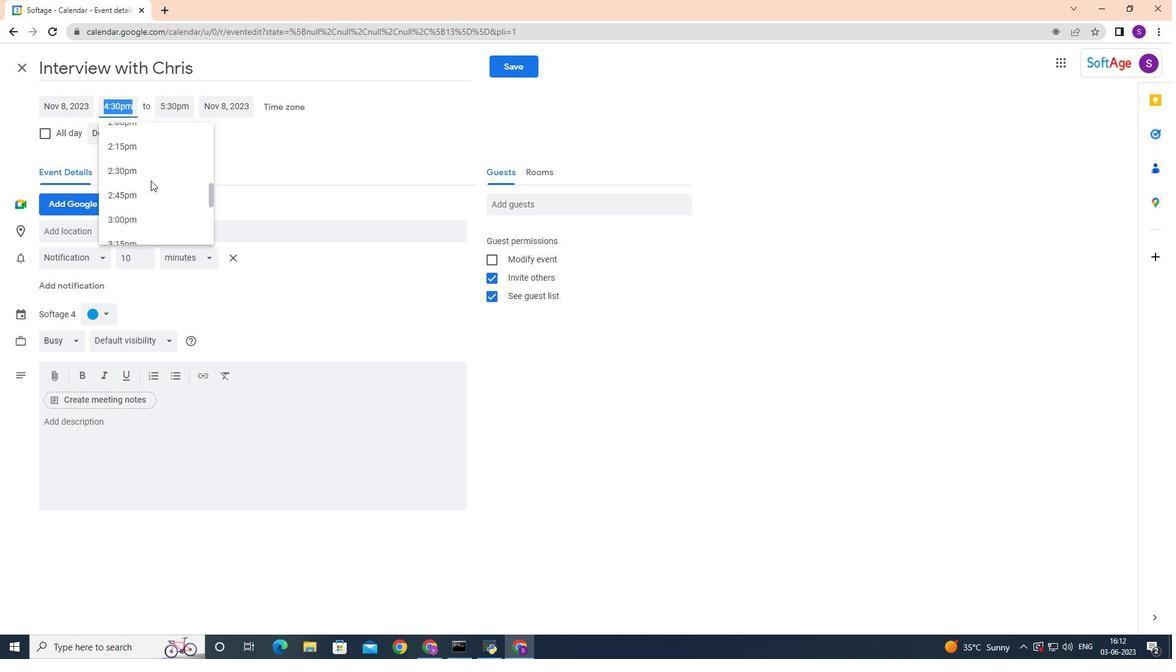 
Action: Mouse scrolled (151, 181) with delta (0, 0)
Screenshot: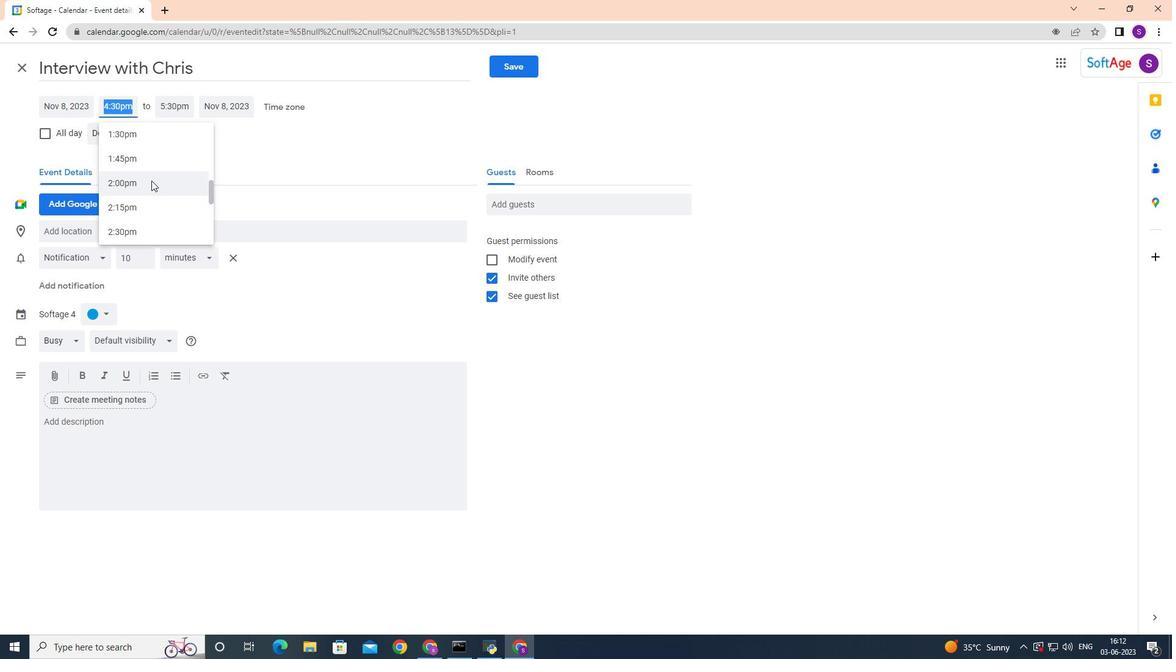 
Action: Mouse scrolled (151, 181) with delta (0, 0)
Screenshot: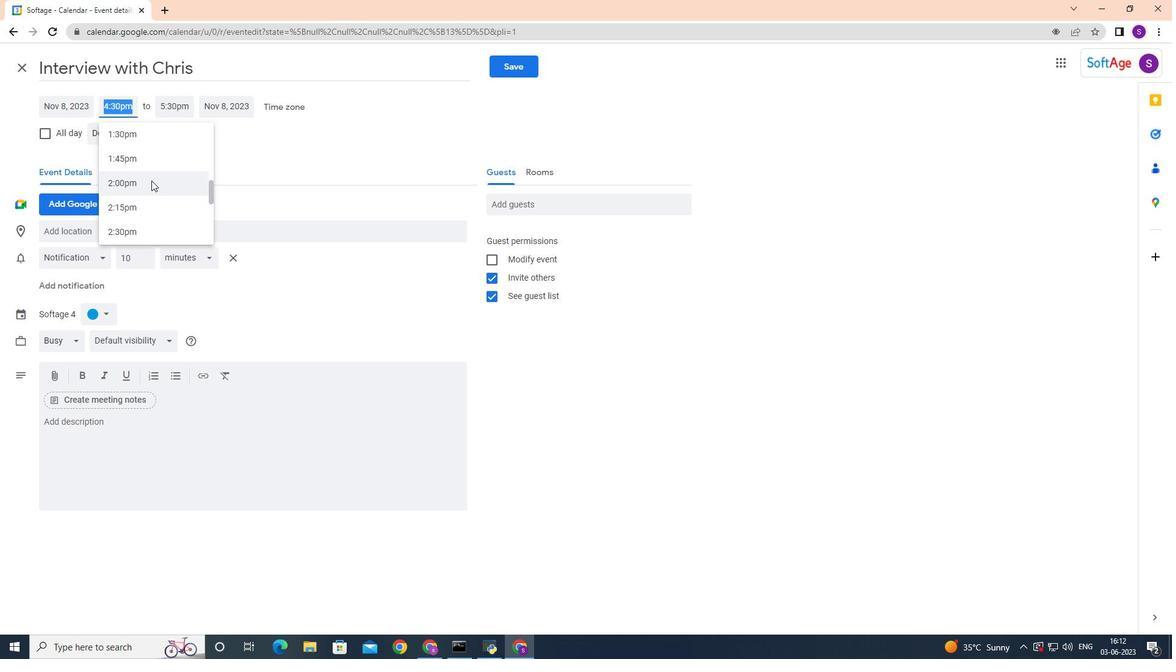 
Action: Mouse scrolled (151, 181) with delta (0, 0)
Screenshot: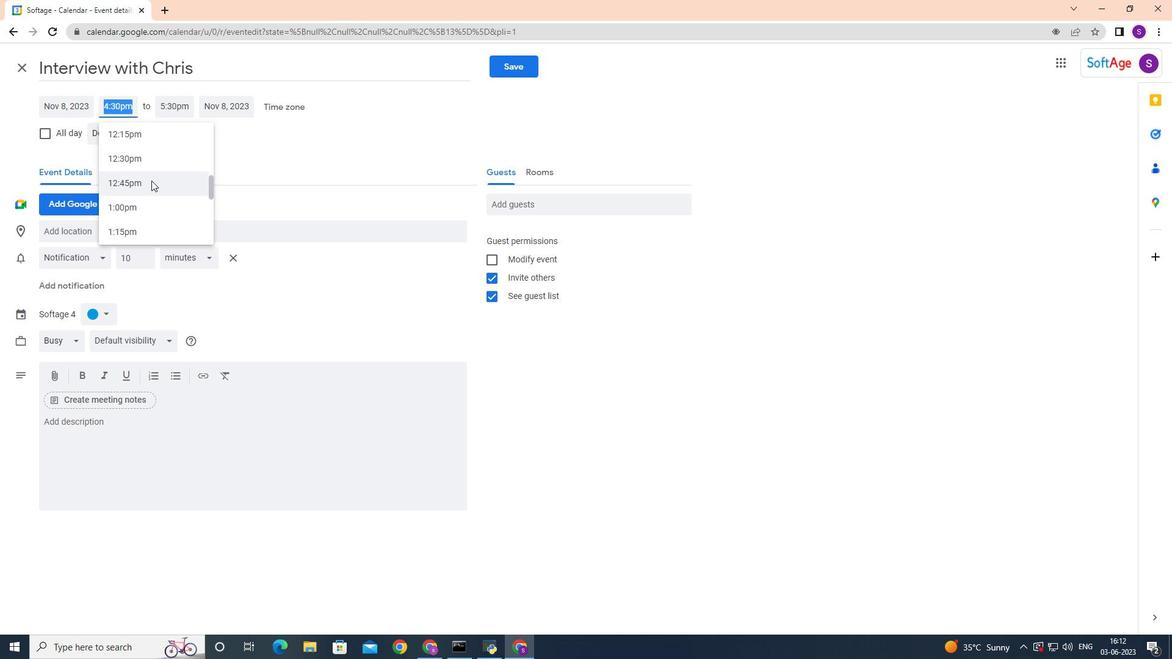 
Action: Mouse scrolled (151, 181) with delta (0, 0)
Screenshot: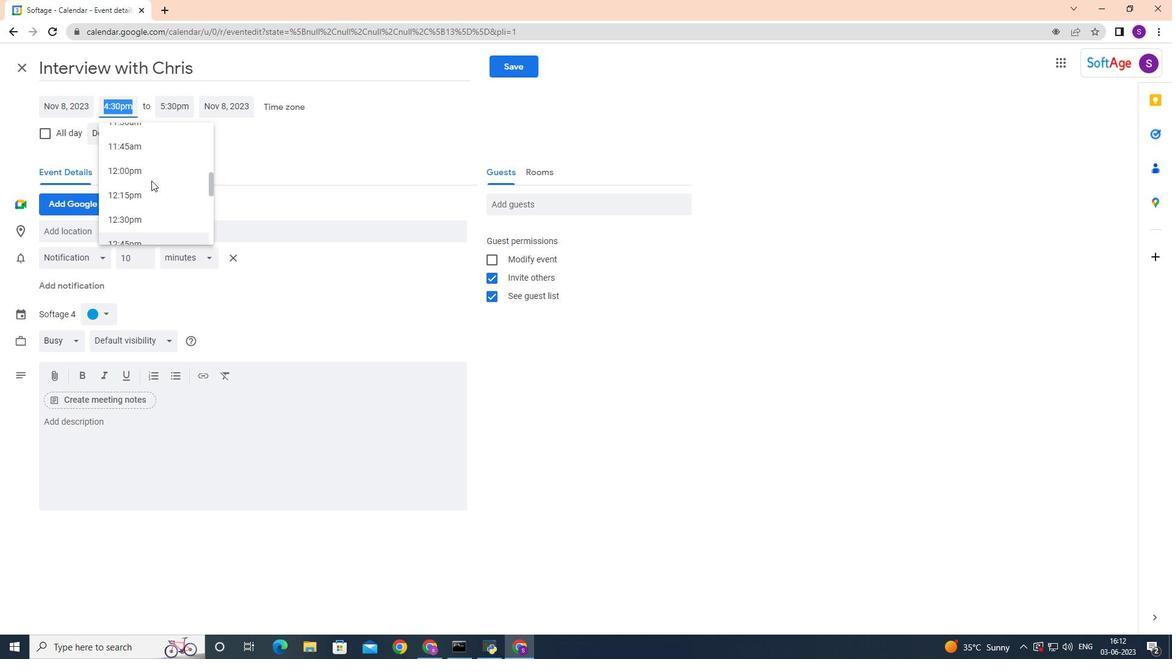
Action: Mouse scrolled (151, 181) with delta (0, 0)
Screenshot: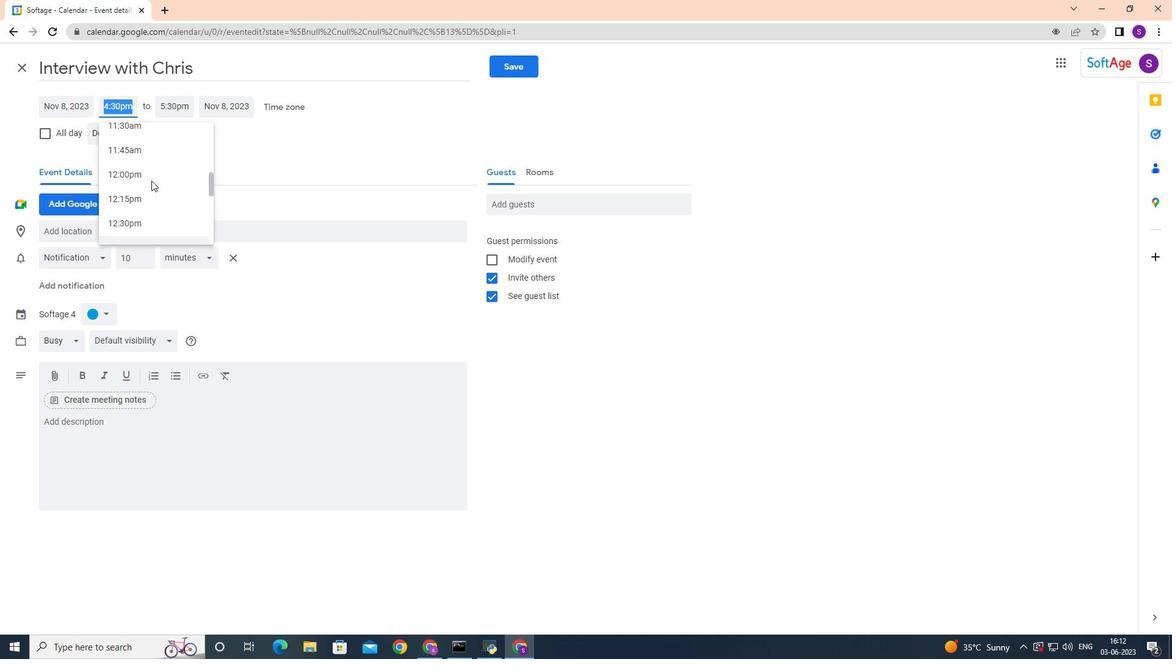 
Action: Mouse scrolled (151, 181) with delta (0, 0)
Screenshot: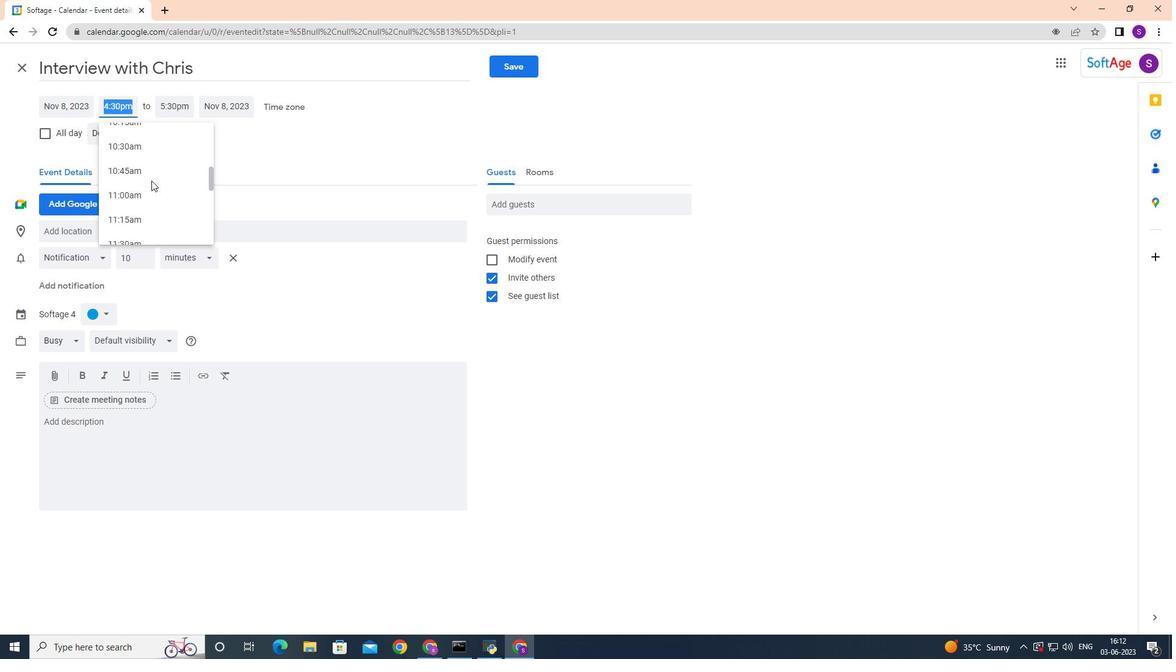 
Action: Mouse scrolled (151, 181) with delta (0, 0)
Screenshot: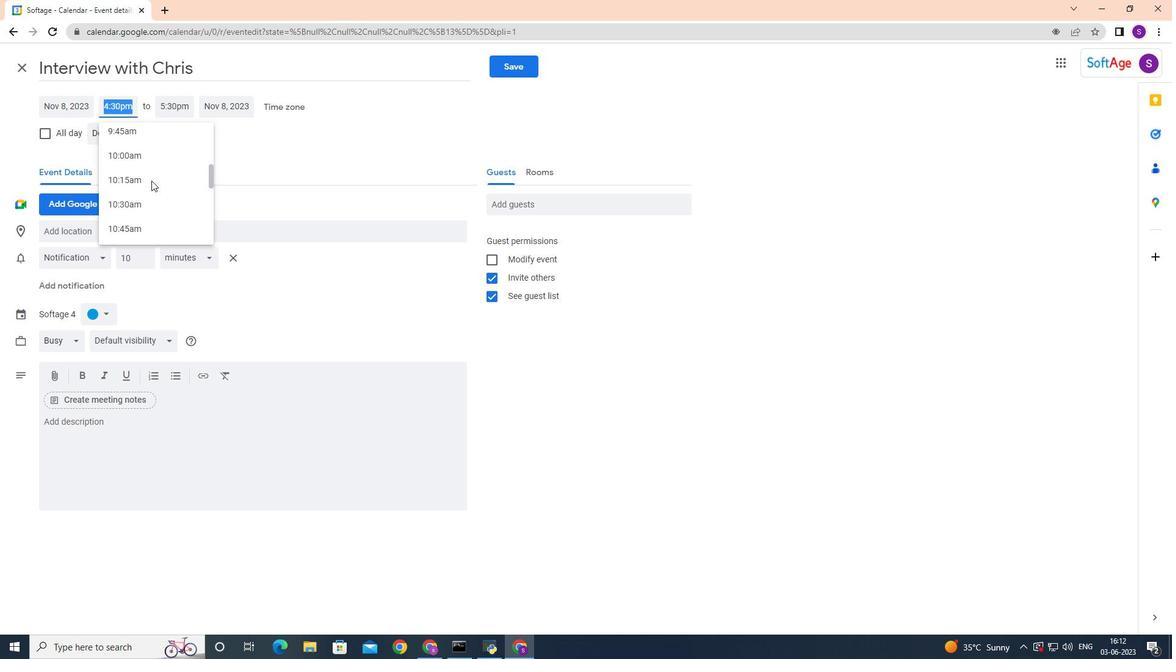 
Action: Mouse scrolled (151, 181) with delta (0, 0)
Screenshot: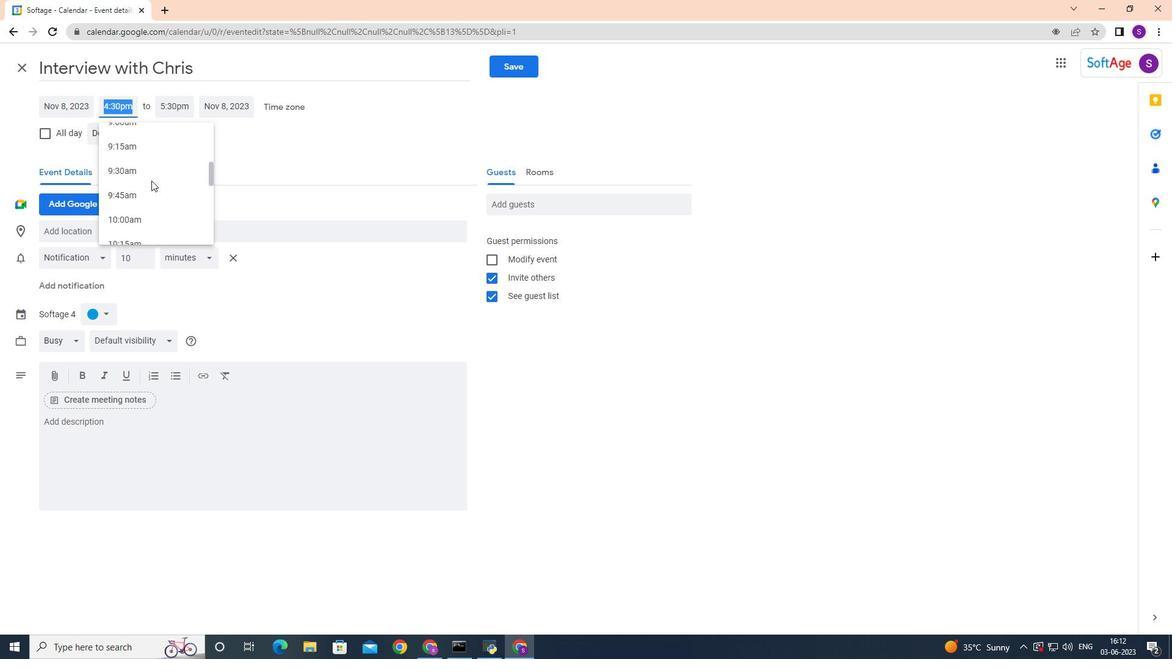 
Action: Mouse scrolled (151, 181) with delta (0, 0)
Screenshot: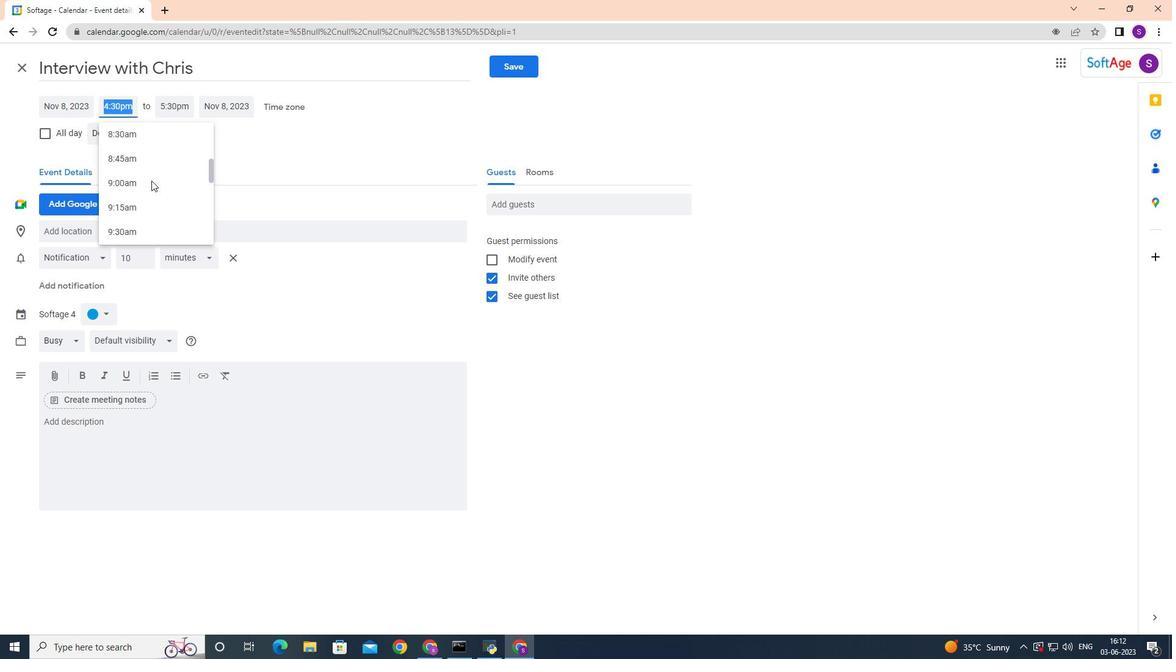 
Action: Mouse moved to (151, 192)
Screenshot: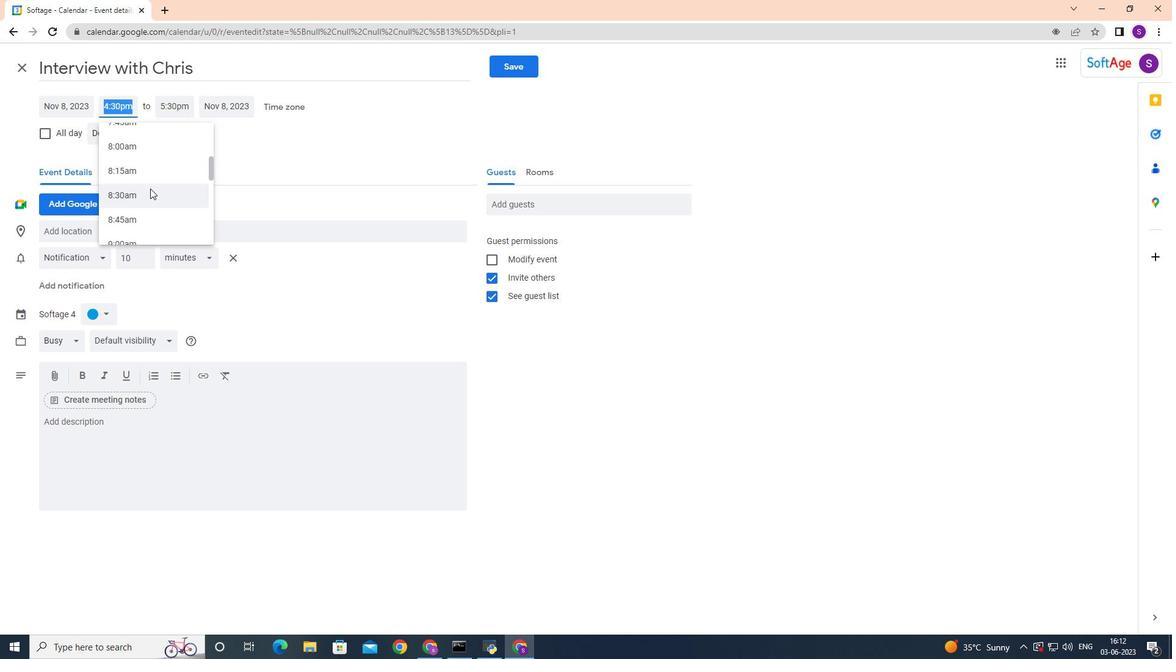 
Action: Mouse pressed left at (151, 192)
Screenshot: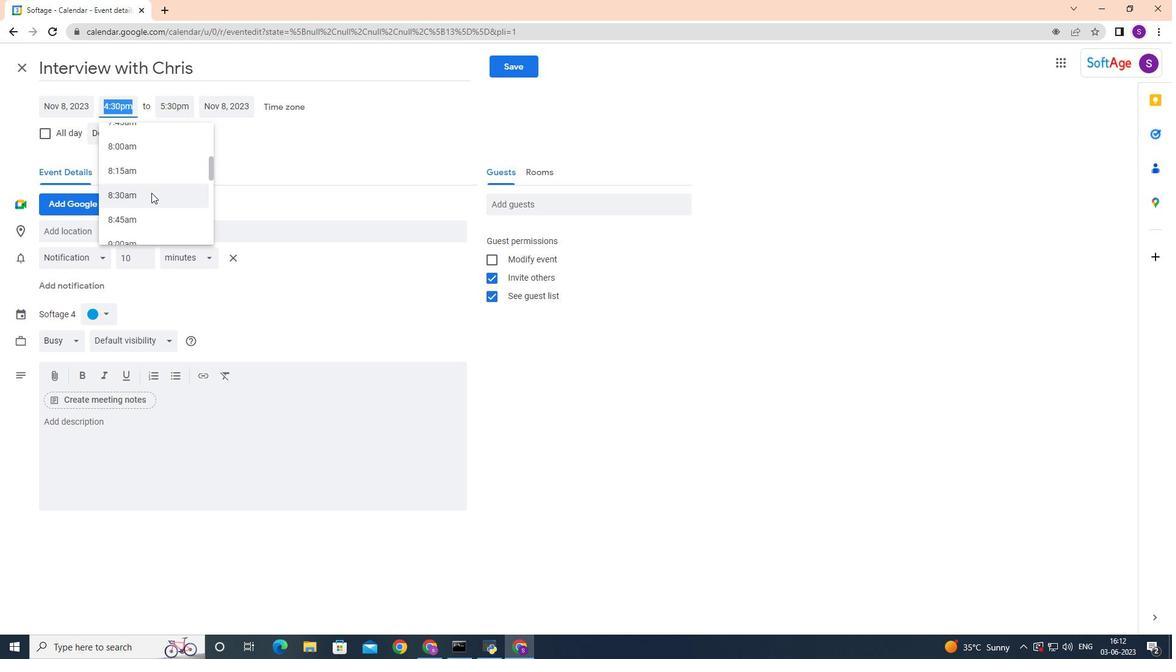 
Action: Mouse moved to (180, 106)
Screenshot: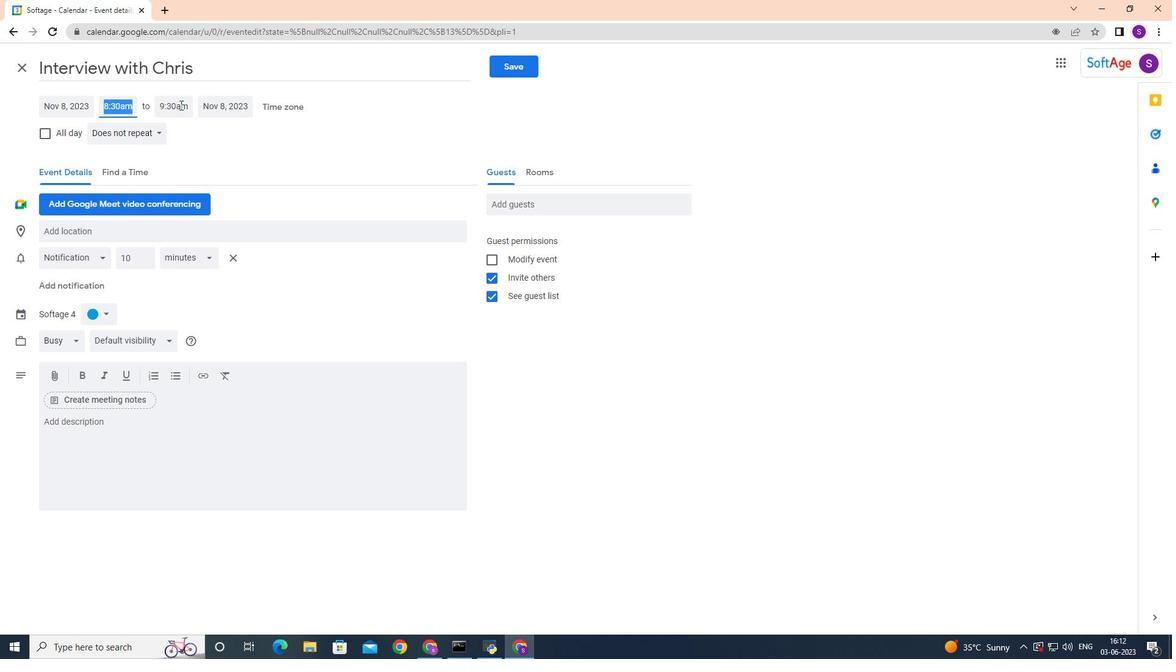 
Action: Mouse pressed left at (180, 106)
Screenshot: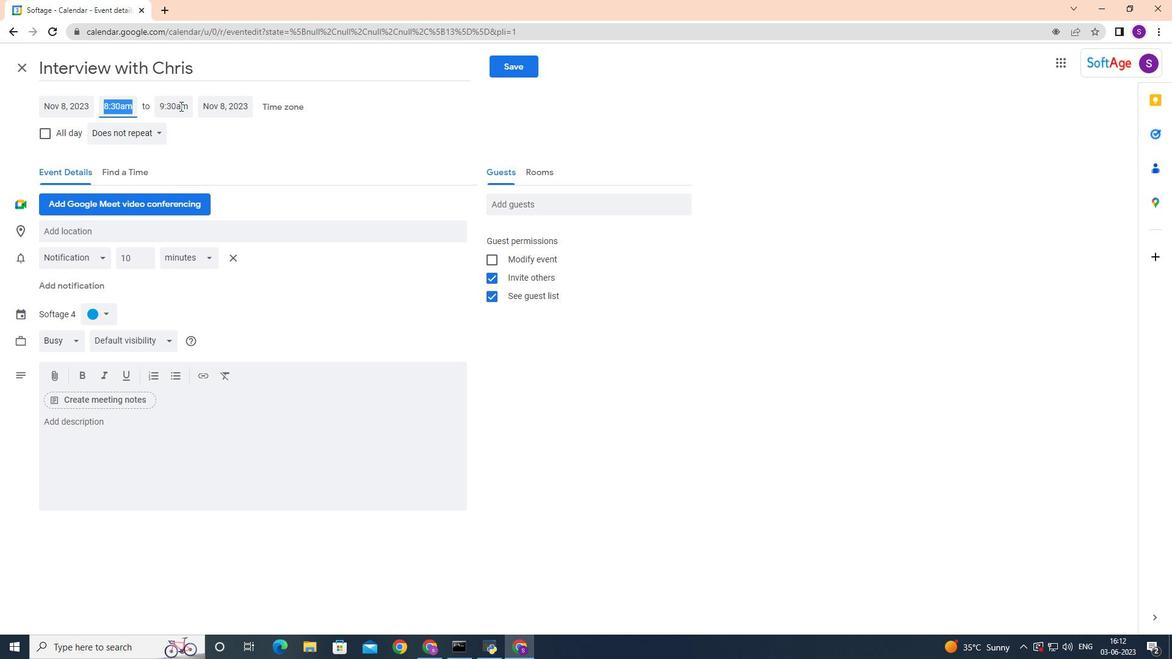 
Action: Mouse moved to (203, 231)
Screenshot: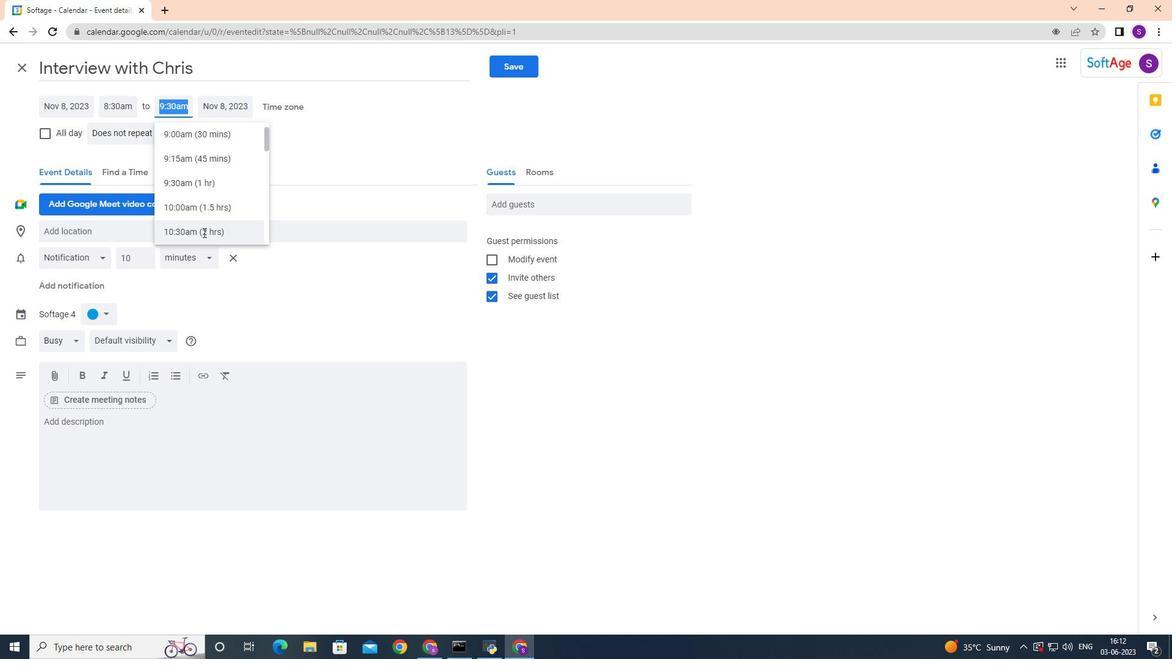 
Action: Mouse pressed left at (203, 231)
Screenshot: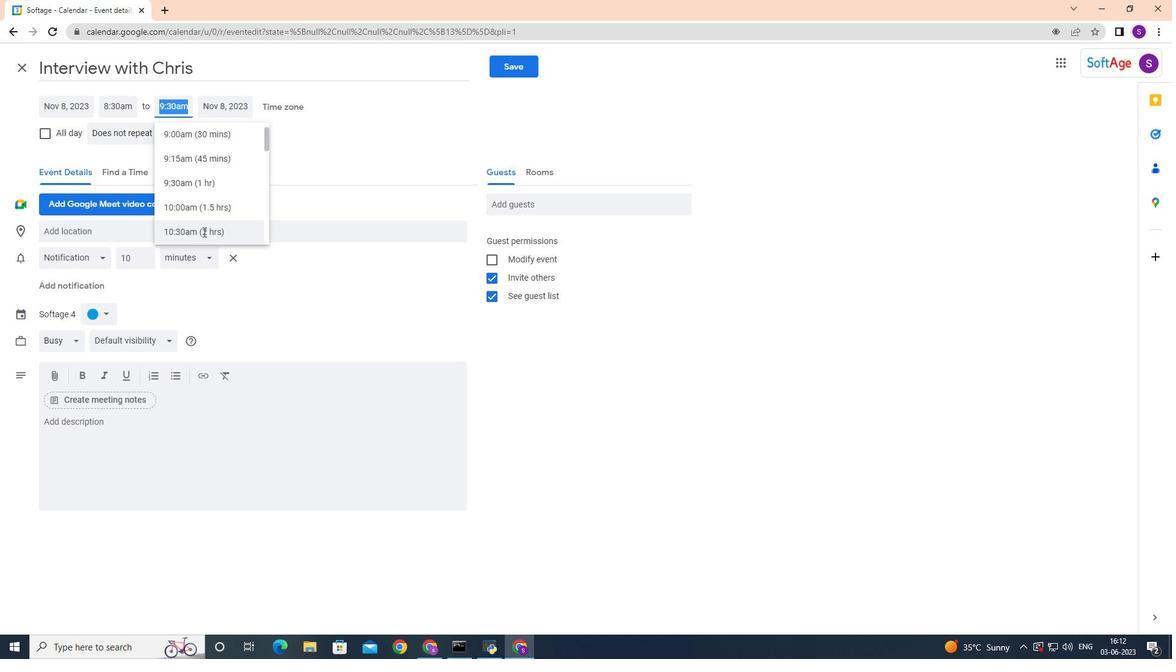 
Action: Mouse moved to (141, 418)
Screenshot: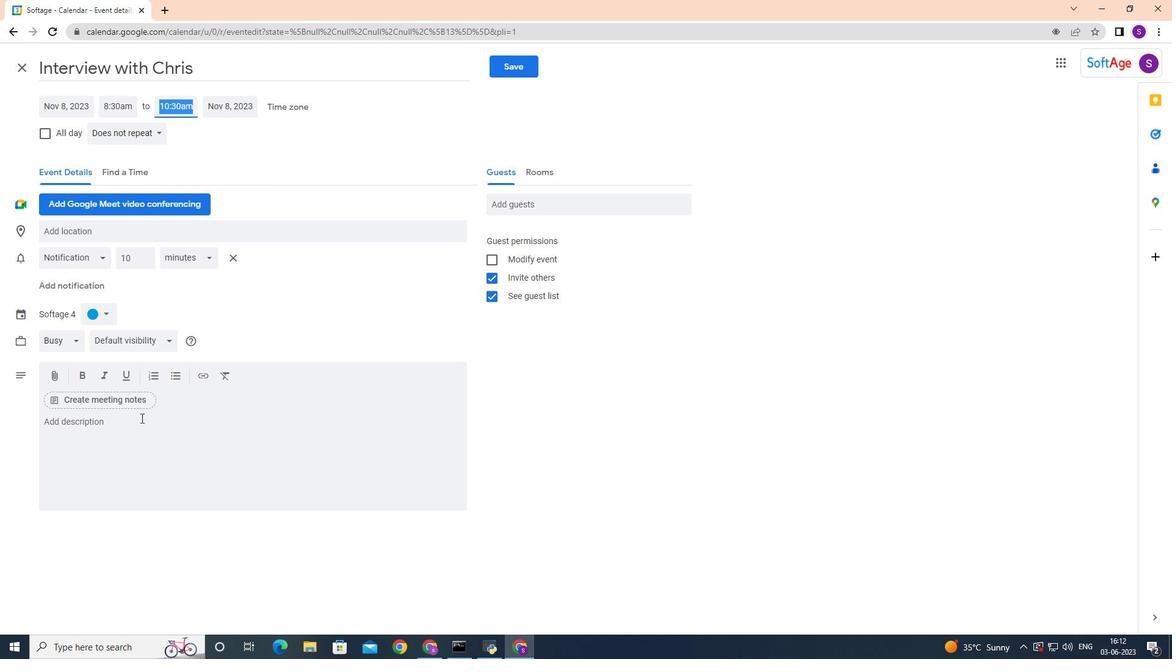 
Action: Mouse pressed left at (141, 418)
Screenshot: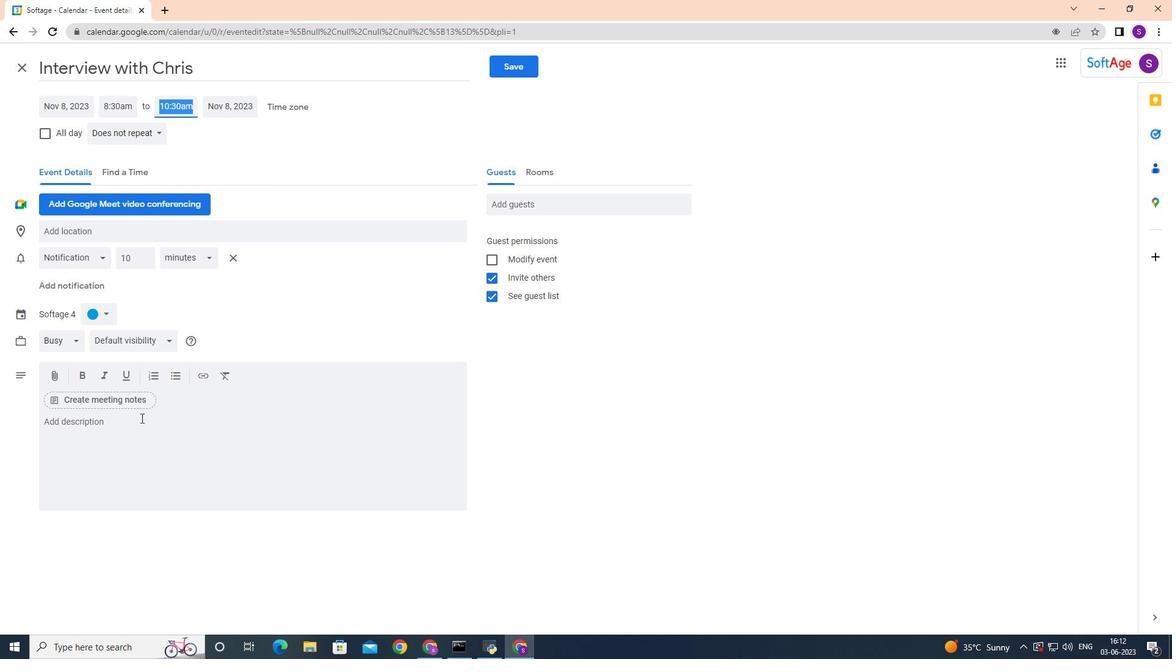 
Action: Mouse moved to (141, 417)
Screenshot: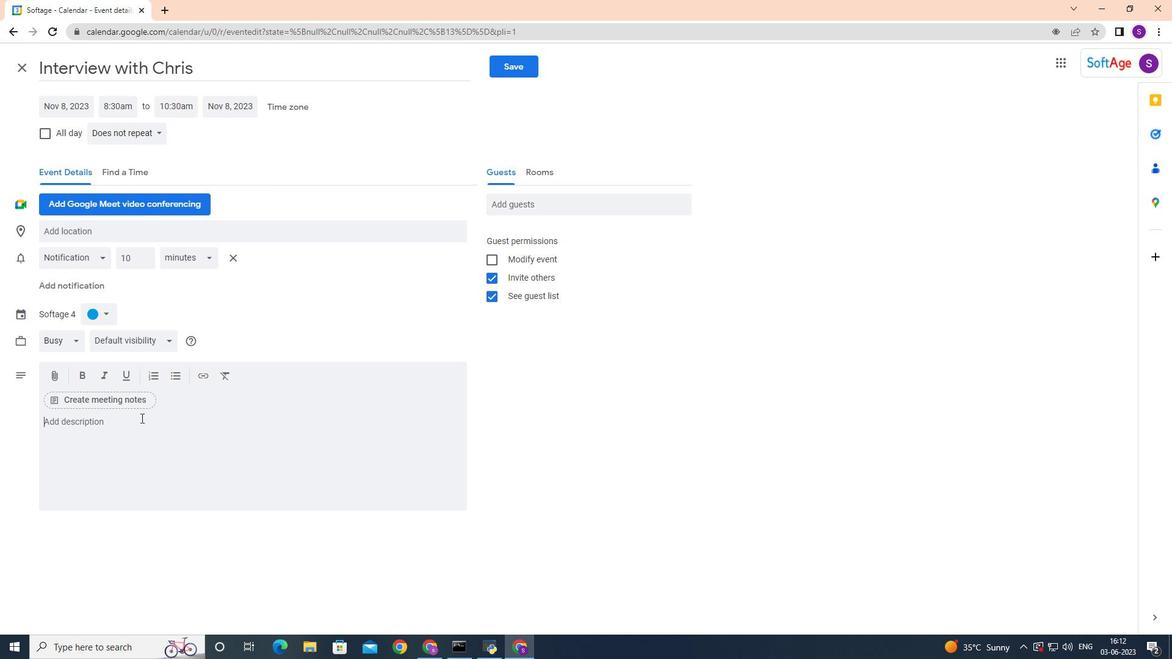 
Action: Key pressed <Key.shift>The<Key.space><Key.shift>PIP<Key.space><Key.shift>Discussion<Key.space>will<Key.space>be<Key.space>conducted<Key.space>in<Key.space>a<Key.space>respectful<Key.space>and<Key.space>confidential<Key.space>manner,<Key.space>ensuring<Key.space>that<Key.space>the<Key.space>employee<Key.space>feels<Key.space>heard<Key.space>and<Key.space>valued.<Key.space>the<Key.space>ultimate<Key.space>goal<Key.space>o<Key.backspace>is<Key.space>to<Key.space>creat<Key.space><Key.backspace>e<Key.space>a<Key.space>supportive<Key.space>environment<Key.space>that<Key.space>encout<Key.backspace>rages<Key.space>growth<Key.space><Key.backspace>,<Key.space>self-improvement,<Key.space>and<Key.space>the<Key.space>attainment<Key.space>of<Key.space>desired<Key.space>performance<Key.space>levels.
Screenshot: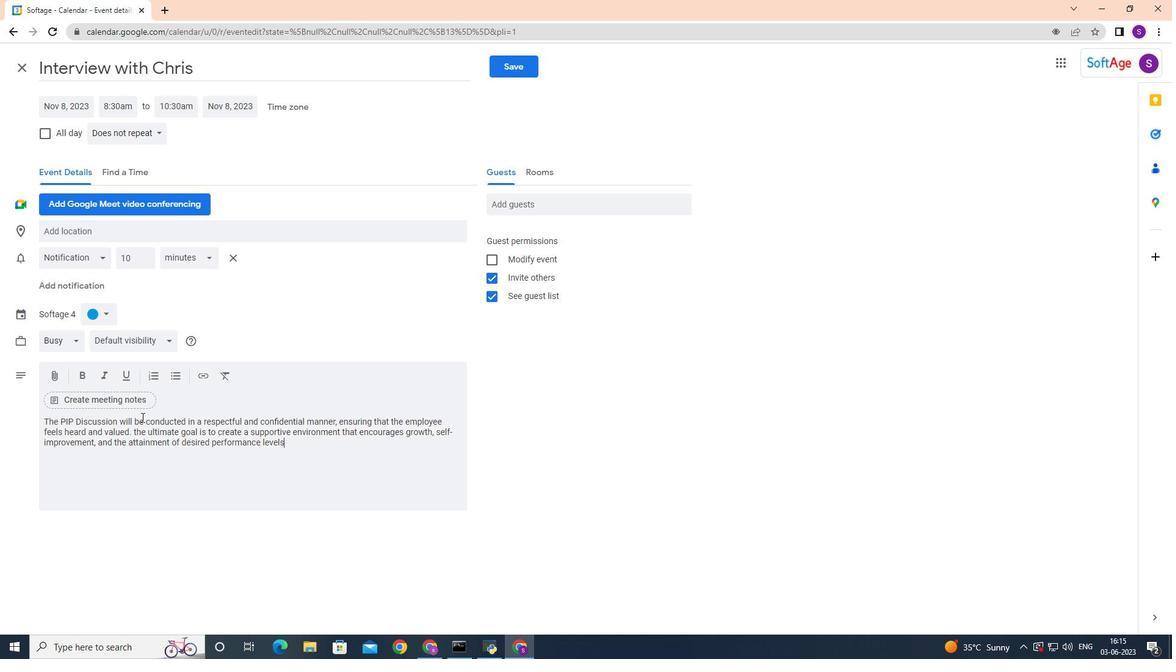
Action: Mouse moved to (105, 311)
Screenshot: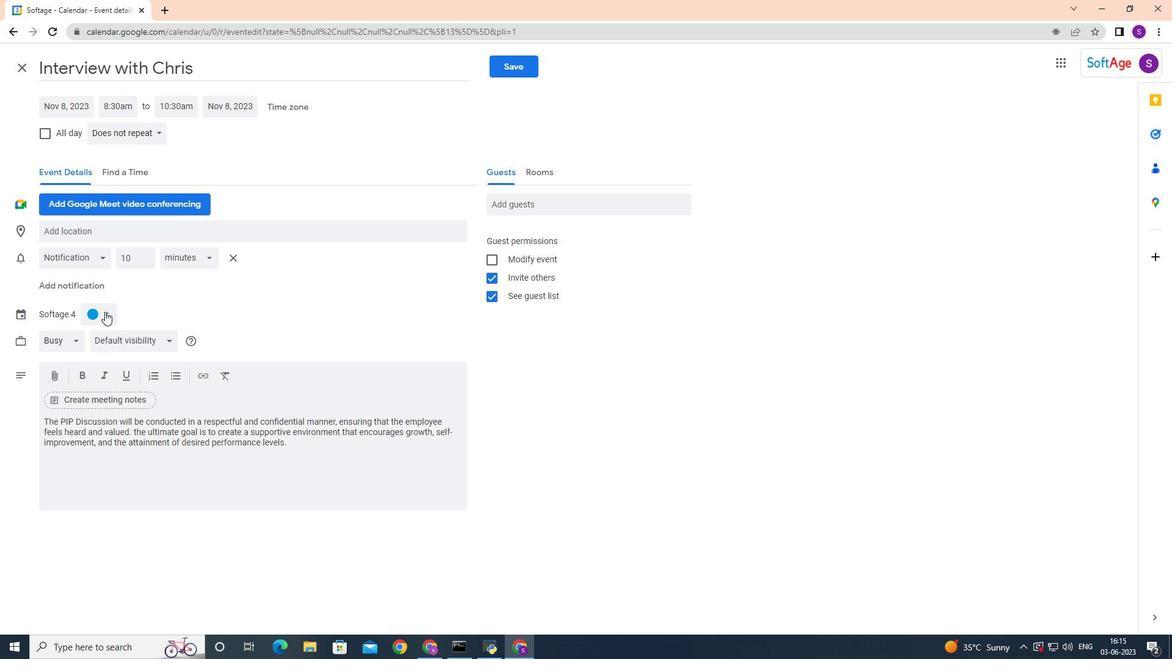
Action: Mouse pressed left at (105, 311)
Screenshot: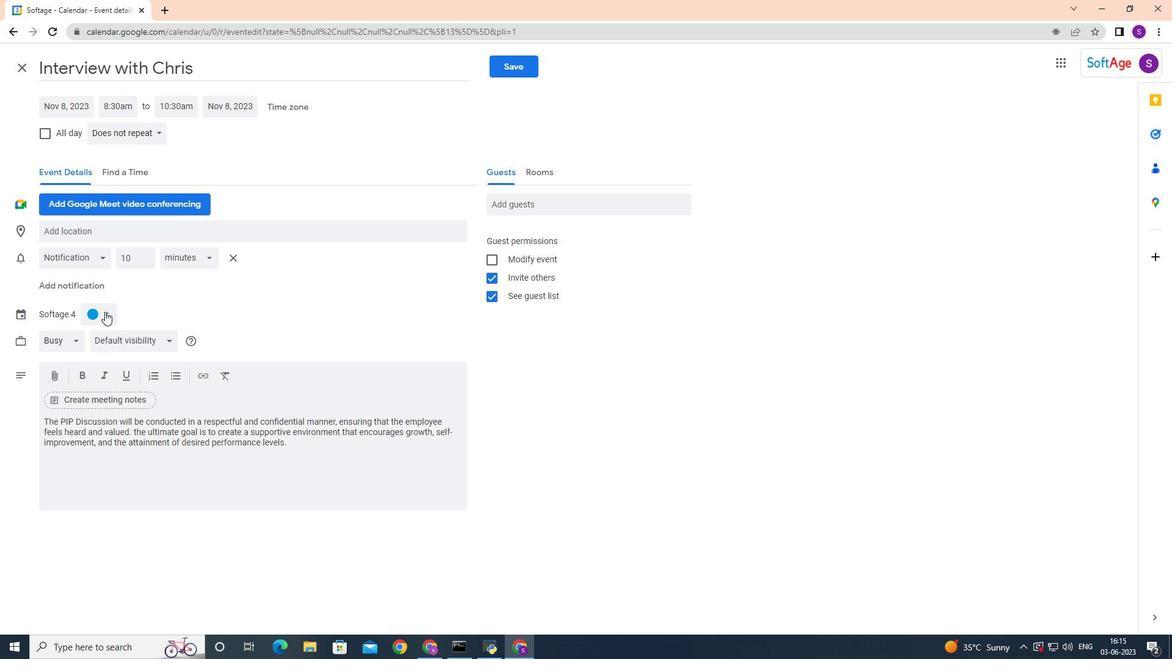 
Action: Mouse moved to (91, 371)
Screenshot: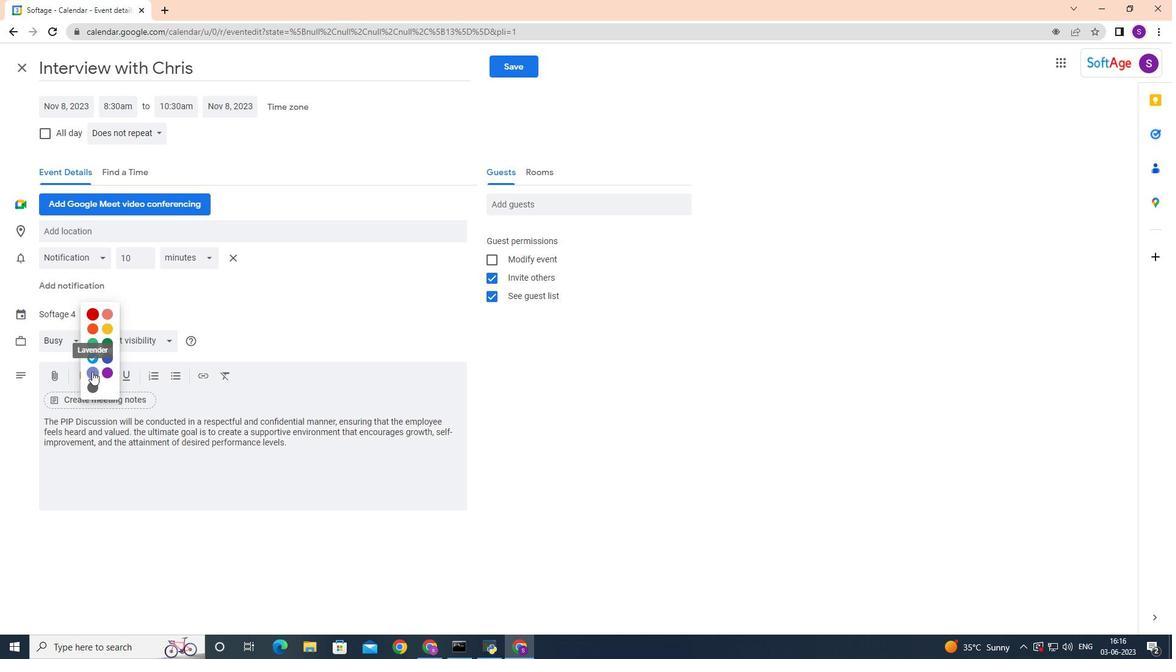
Action: Mouse pressed left at (91, 371)
Screenshot: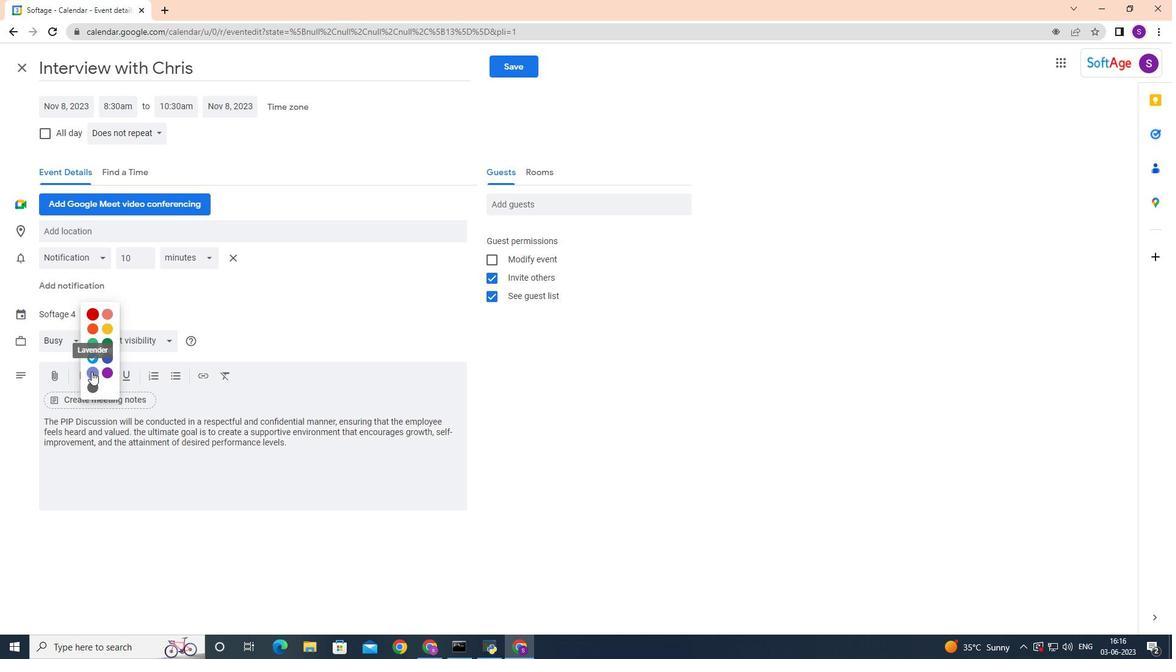 
Action: Mouse moved to (100, 229)
Screenshot: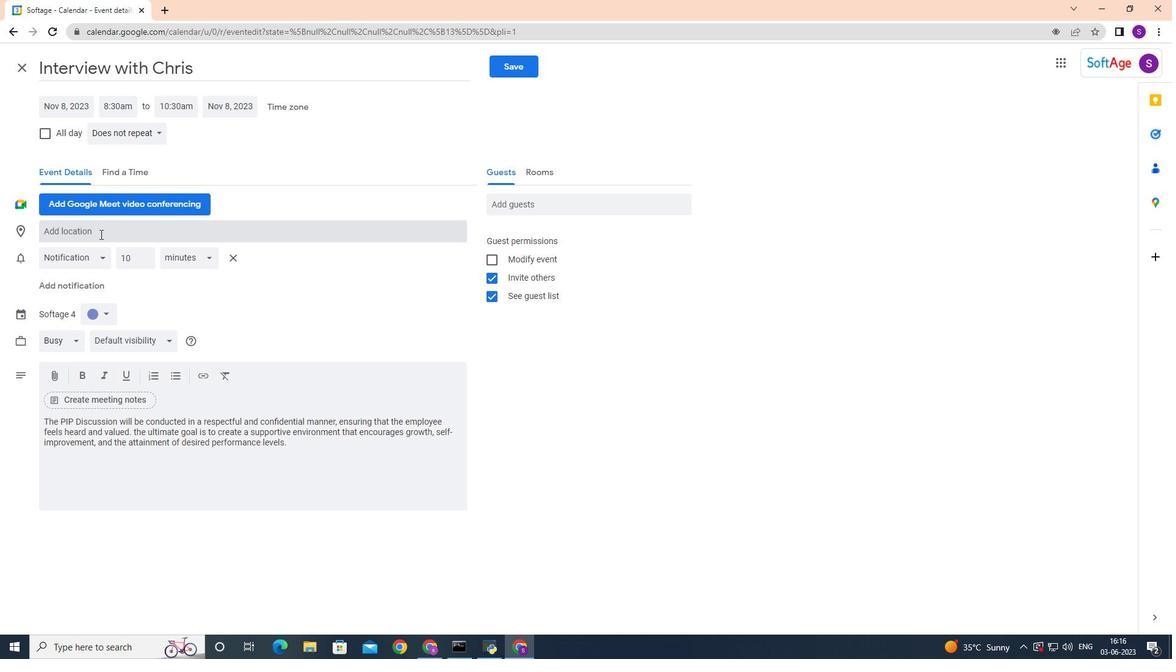 
Action: Mouse pressed left at (100, 229)
Screenshot: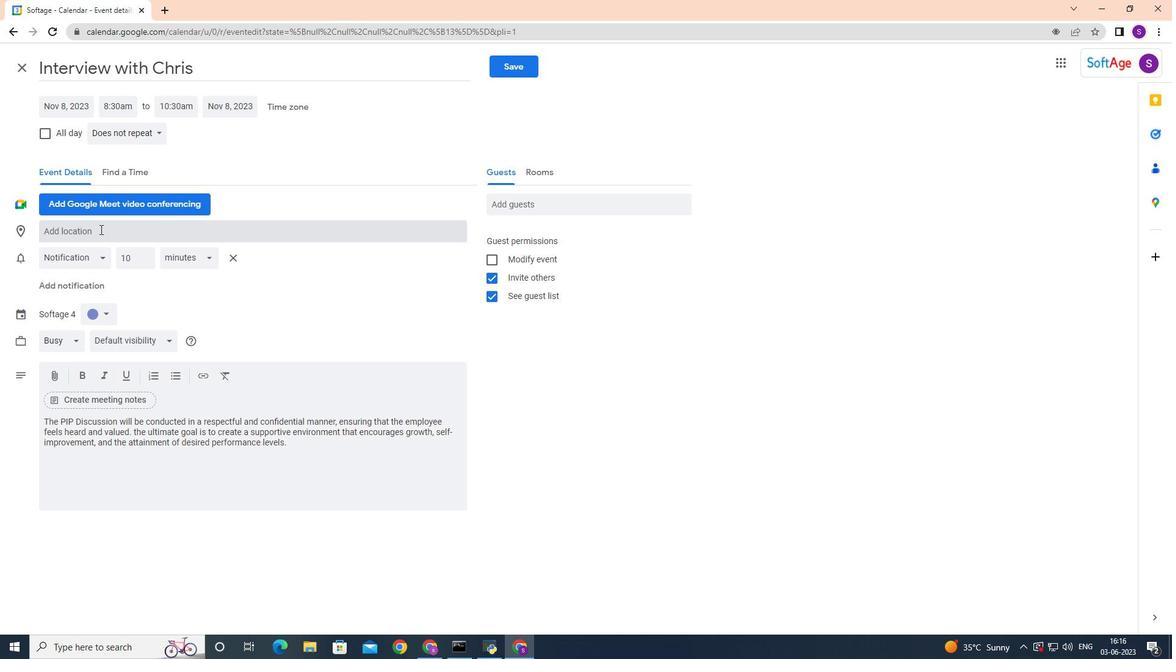 
Action: Mouse moved to (100, 228)
Screenshot: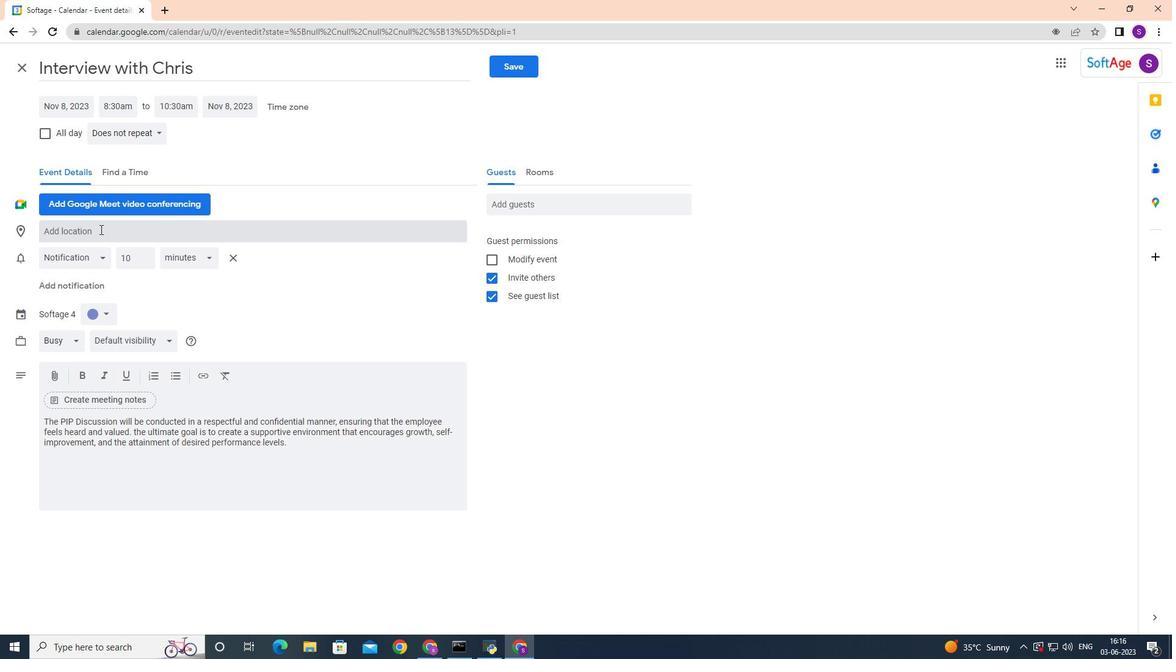 
Action: Key pressed <Key.shift><Key.shift><Key.shift><Key.shift><Key.shift><Key.shift><Key.shift><Key.shift><Key.shift><Key.shift><Key.shift><Key.shift><Key.shift><Key.shift><Key.shift>Belgrade3<Key.backspace>,<Key.space><Key.shift>Serbia
Screenshot: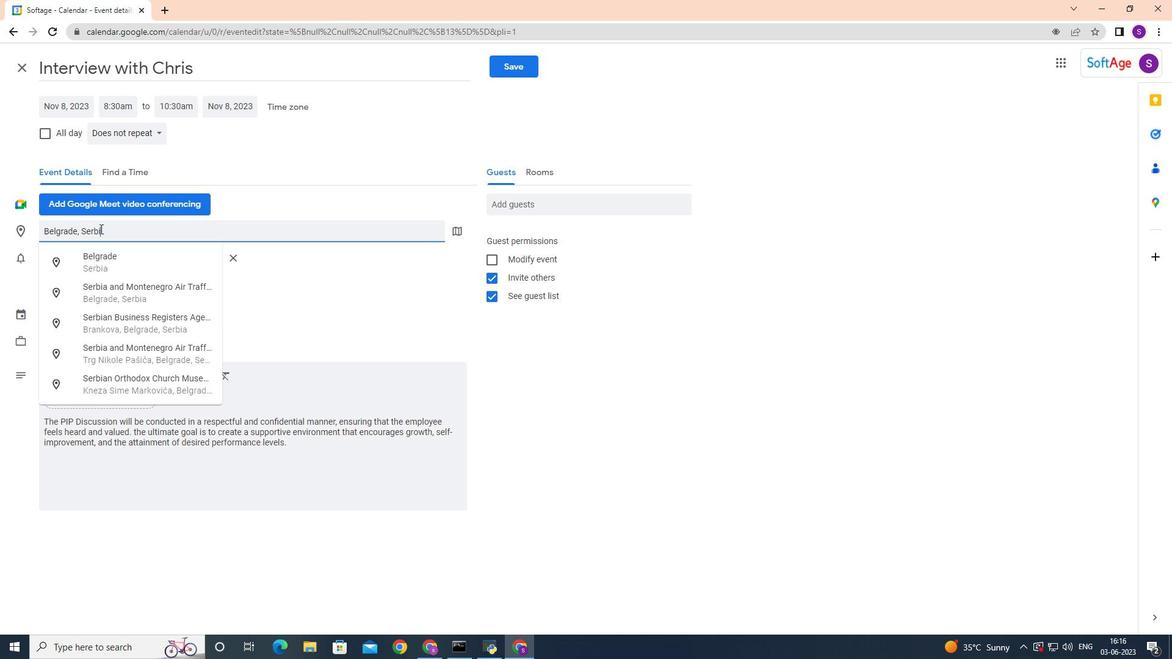 
Action: Mouse moved to (509, 202)
Screenshot: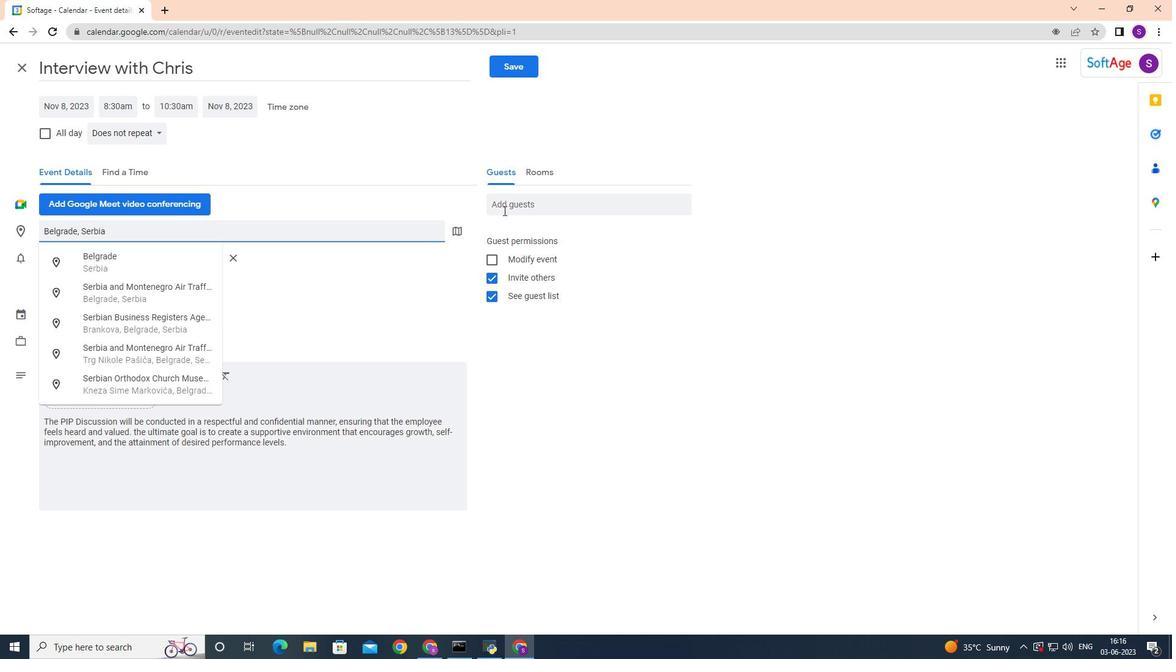 
Action: Mouse pressed left at (509, 202)
Screenshot: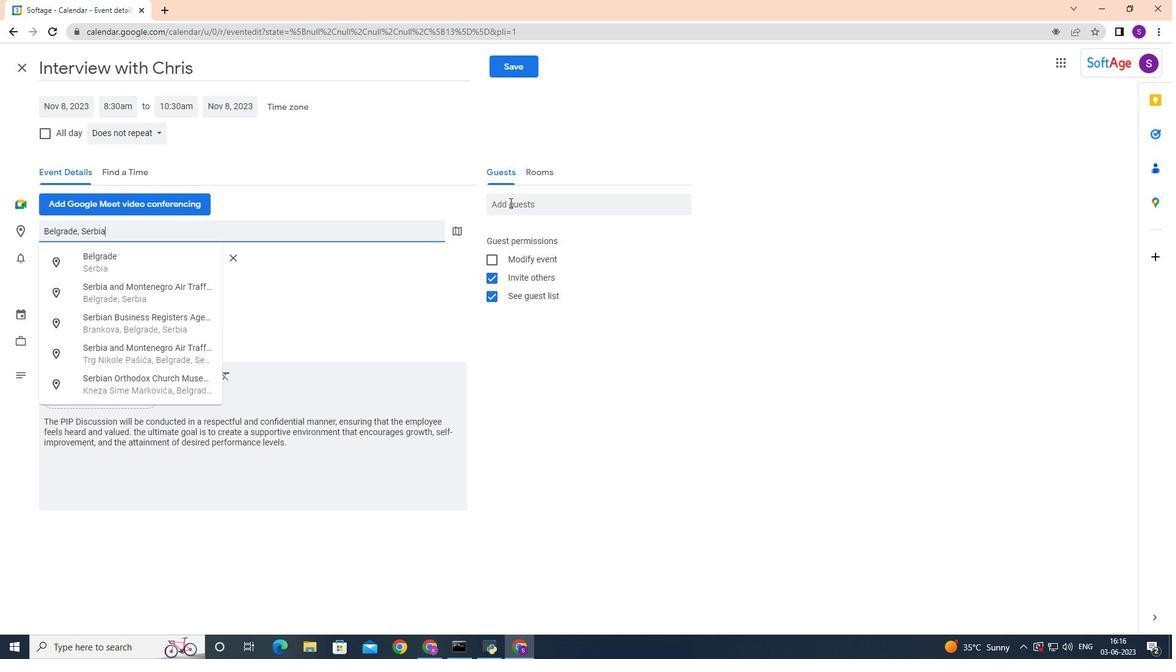 
Action: Mouse moved to (510, 202)
Screenshot: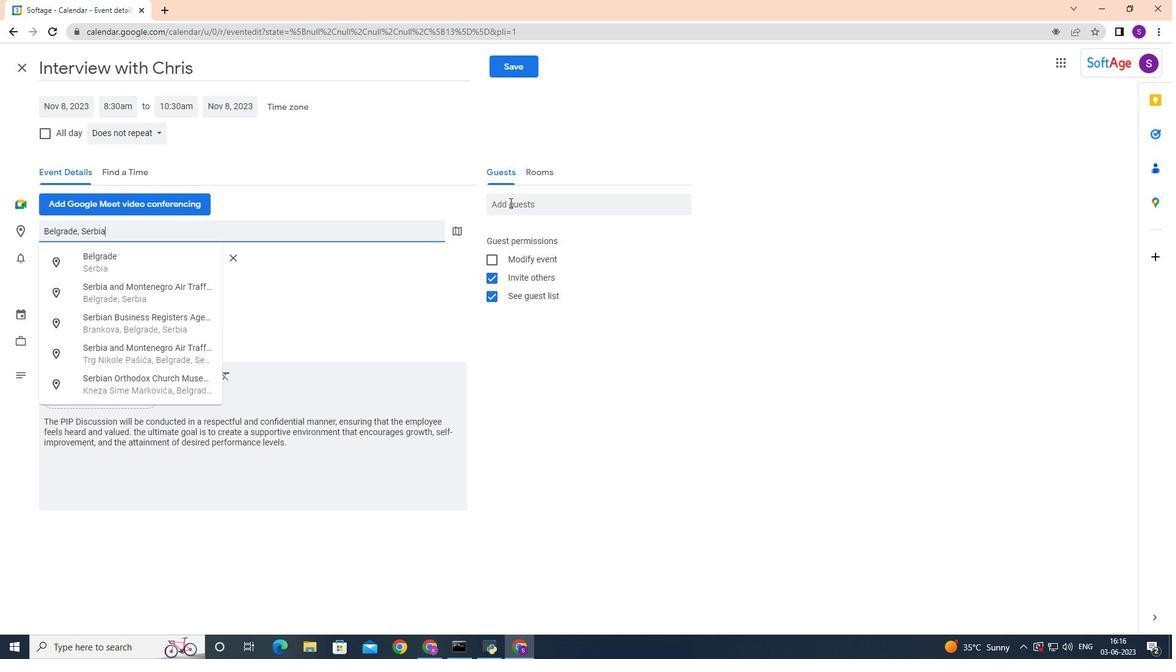 
Action: Key pressed softage.8
Screenshot: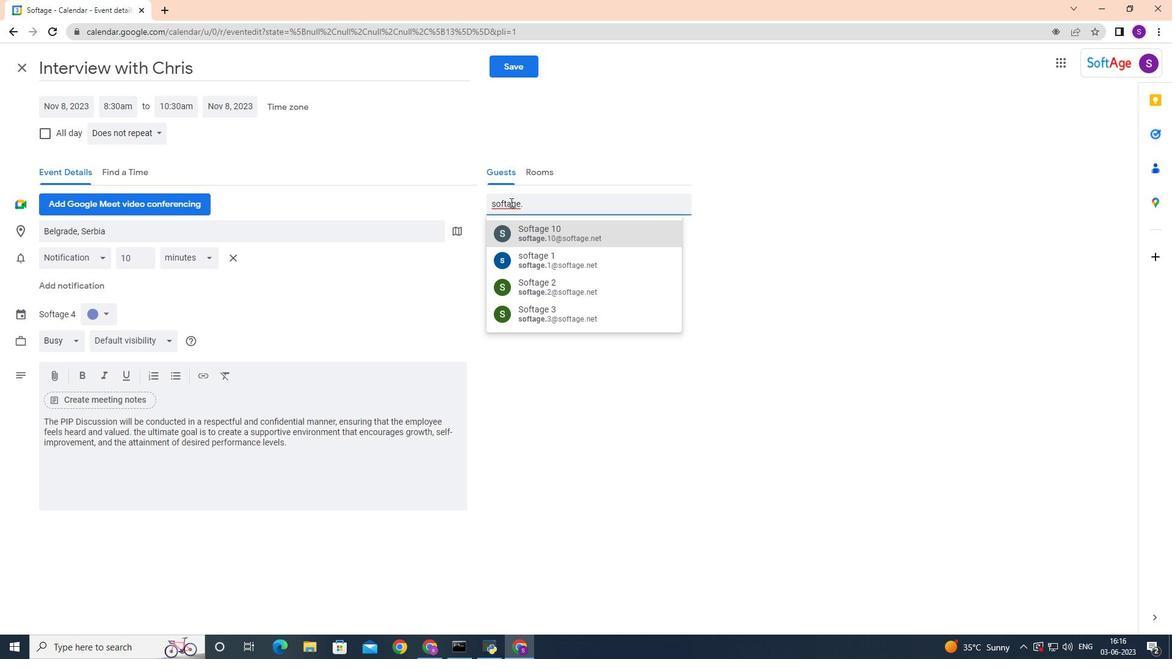 
Action: Mouse moved to (528, 231)
Screenshot: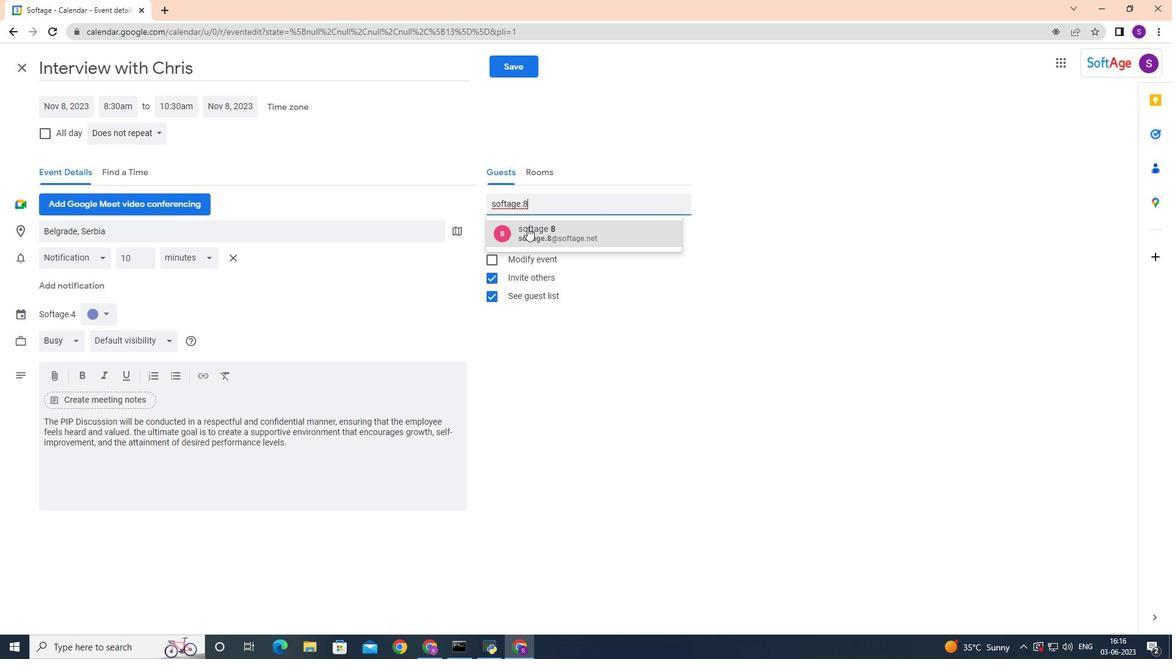 
Action: Mouse pressed left at (528, 231)
Screenshot: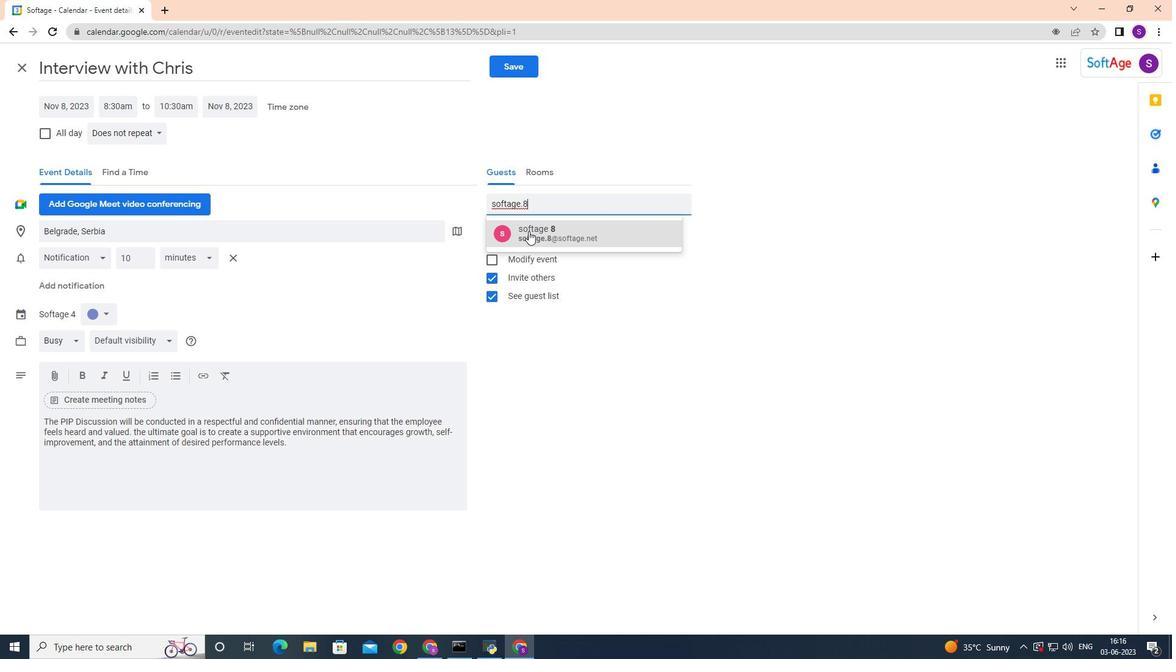 
Action: Key pressed softage.9
Screenshot: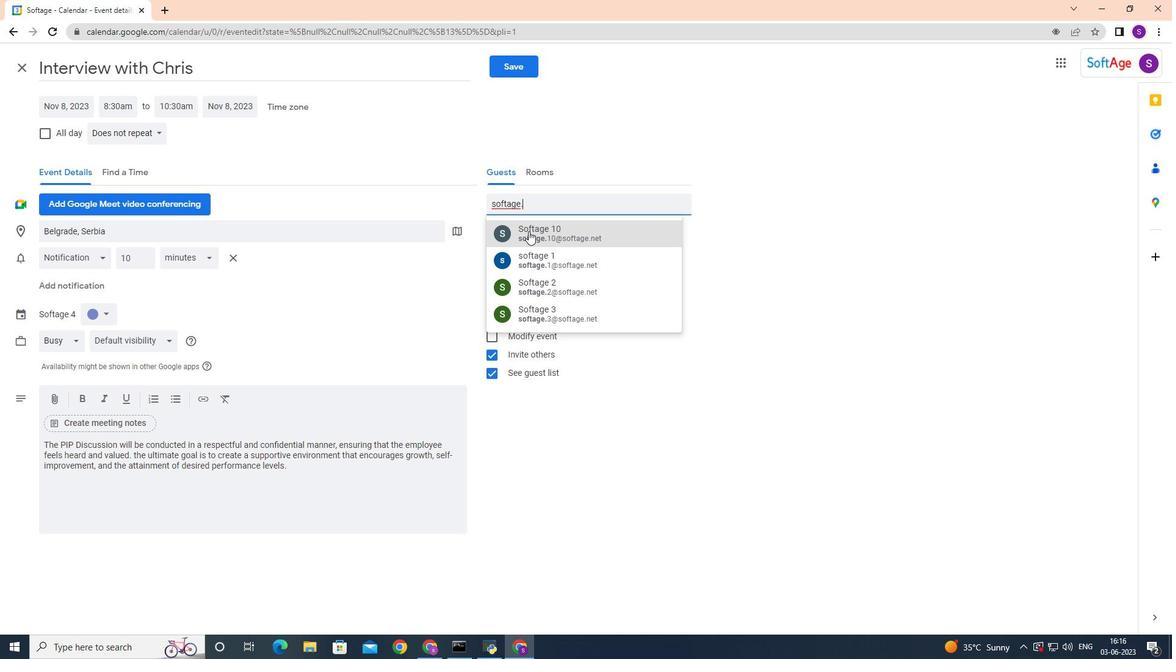 
Action: Mouse pressed left at (528, 231)
Screenshot: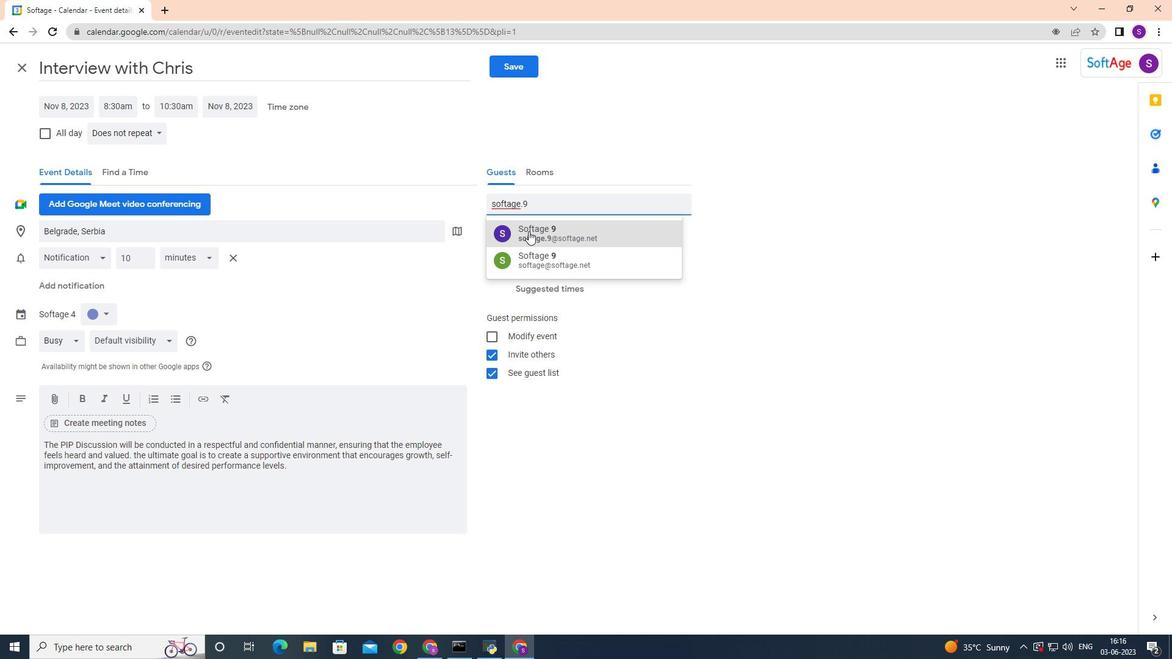 
Action: Mouse moved to (155, 128)
Screenshot: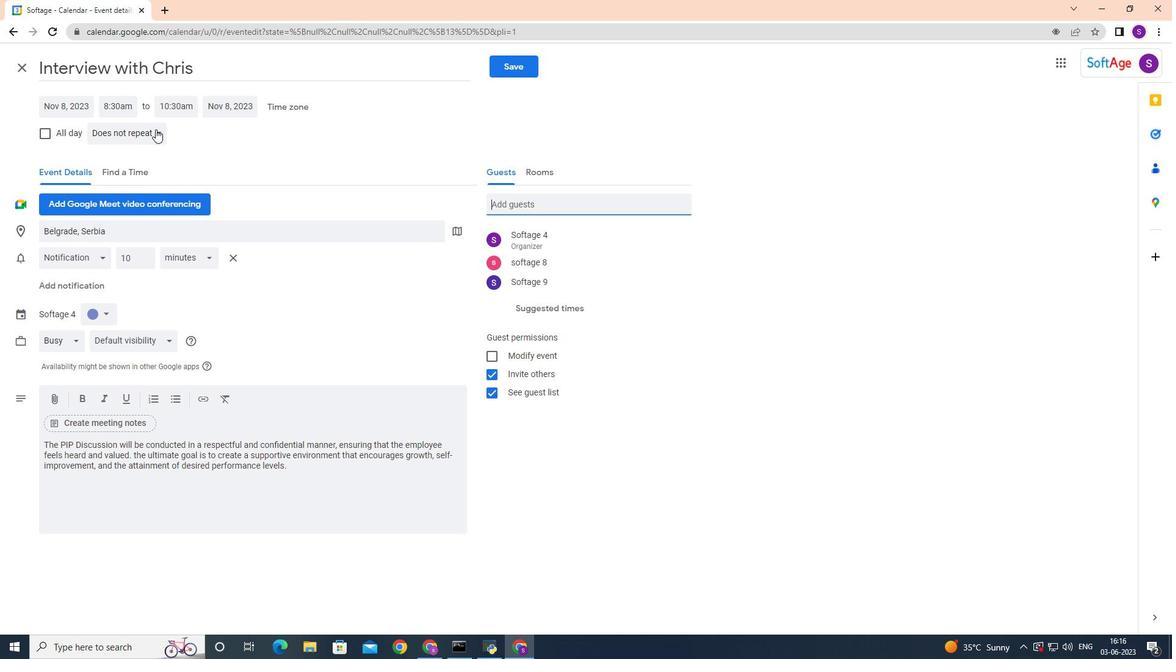 
Action: Mouse pressed left at (155, 128)
Screenshot: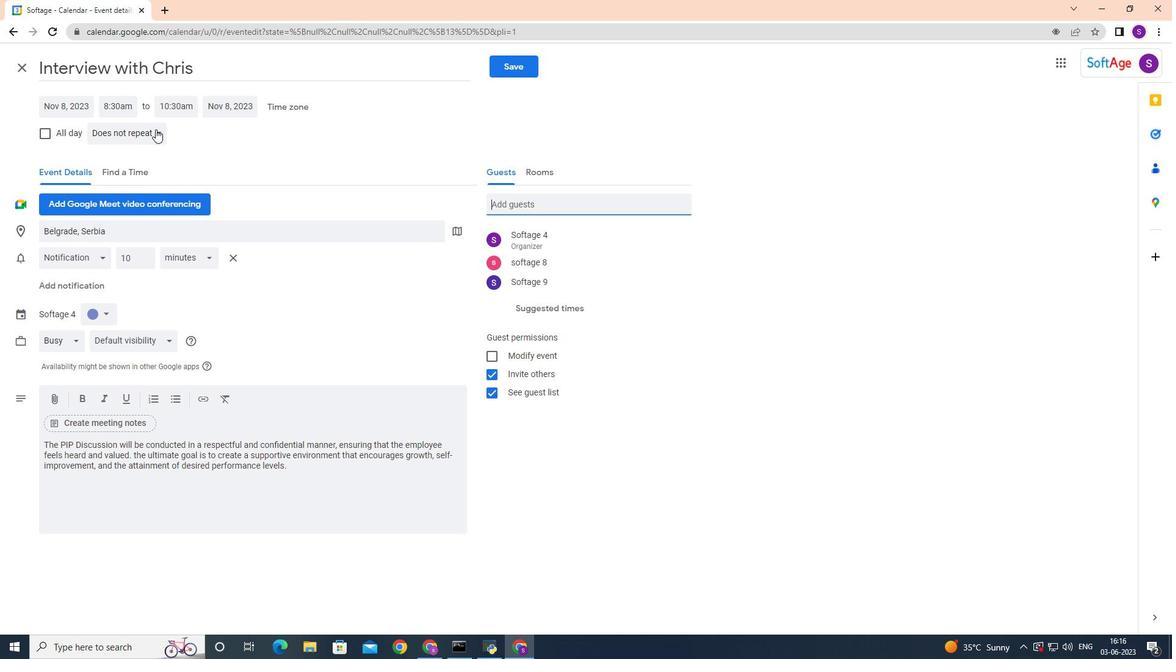 
Action: Mouse moved to (158, 131)
Screenshot: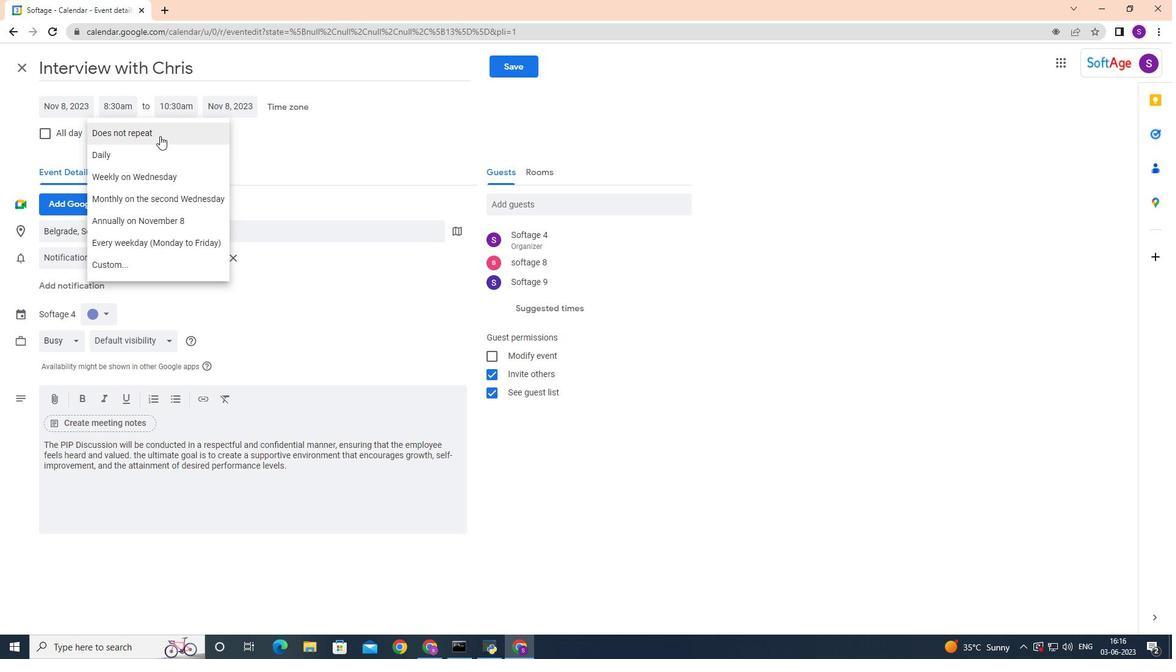 
Action: Mouse pressed left at (158, 131)
Screenshot: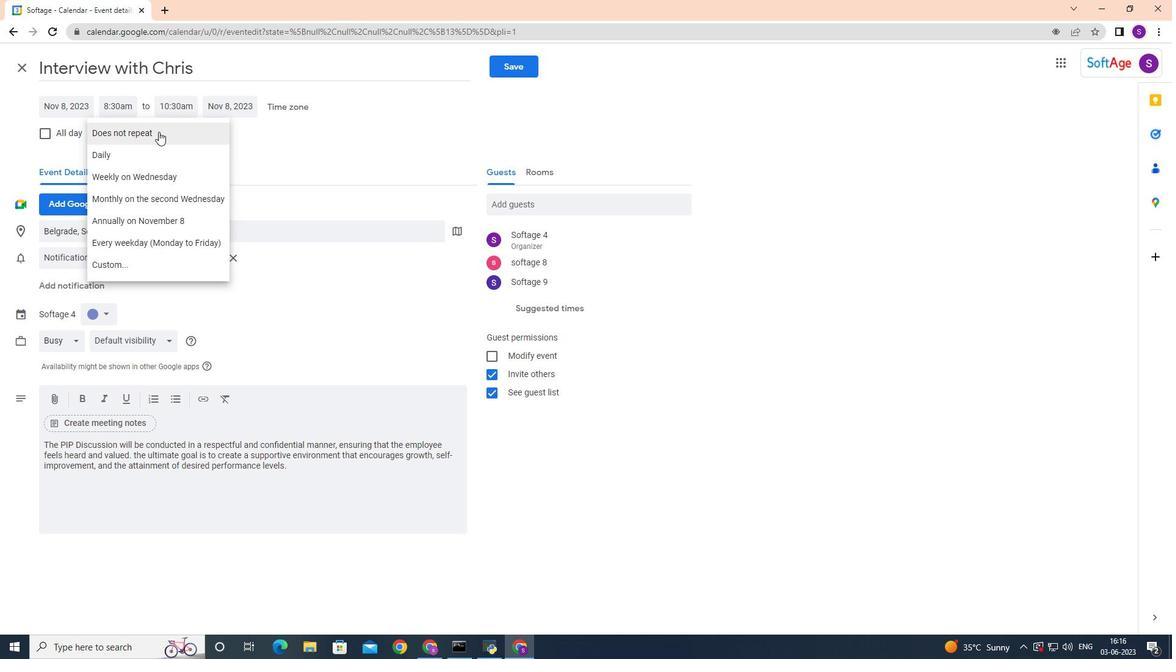 
Action: Mouse moved to (518, 69)
Screenshot: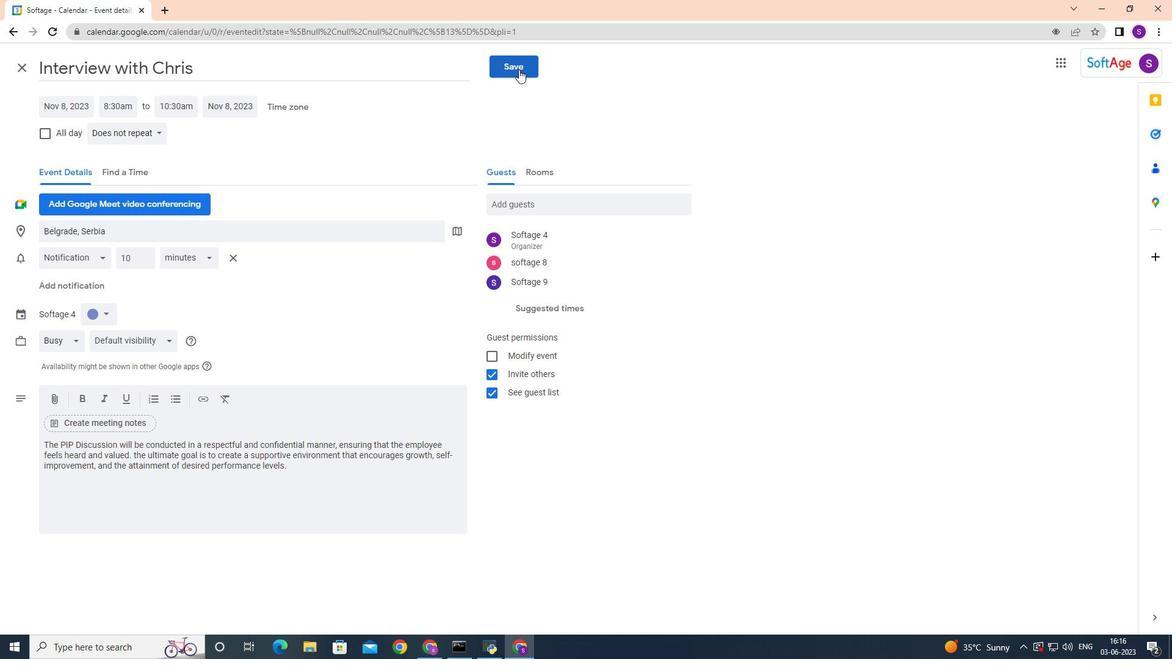 
Action: Mouse pressed left at (518, 69)
Screenshot: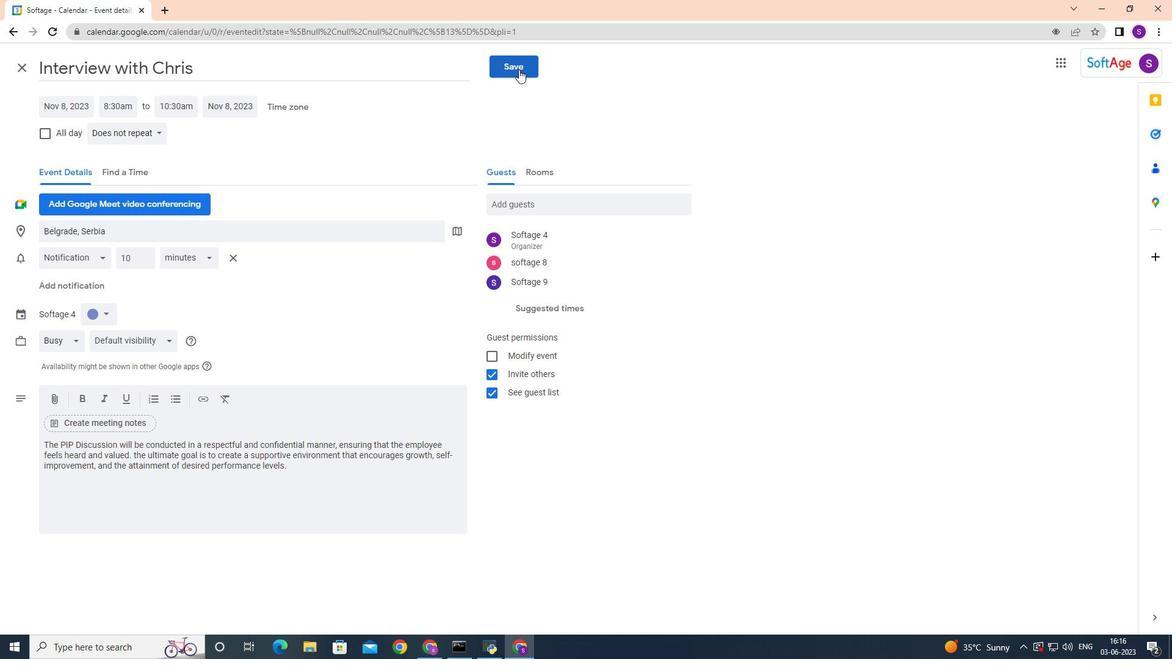 
Action: Mouse moved to (697, 366)
Screenshot: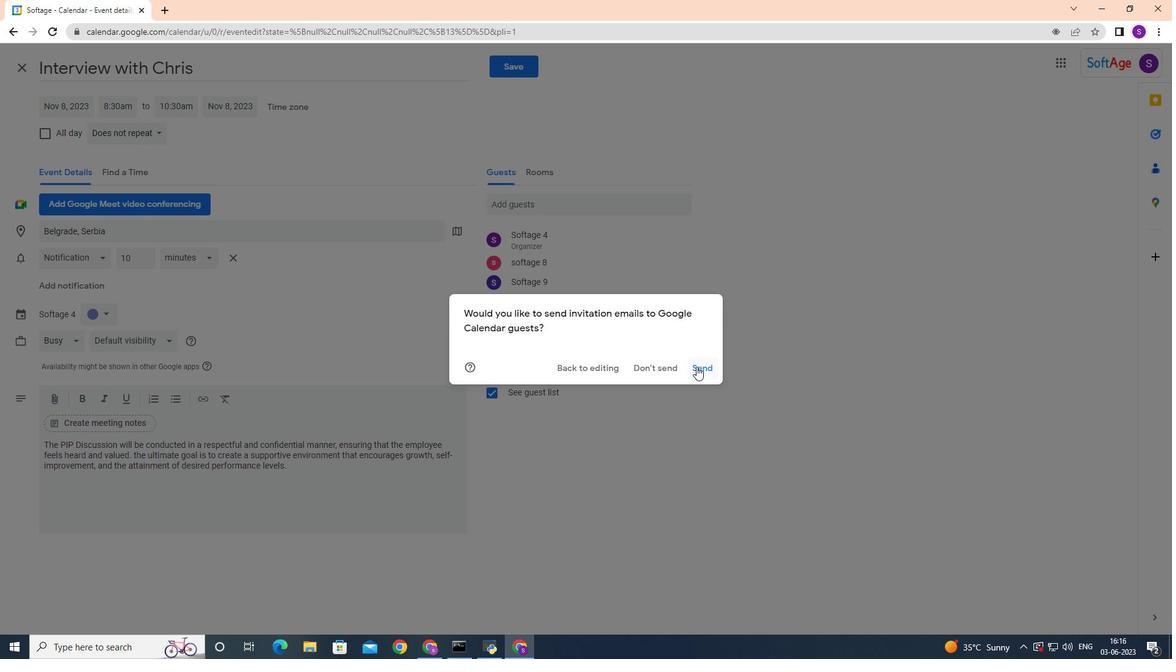 
Action: Mouse pressed left at (697, 366)
Screenshot: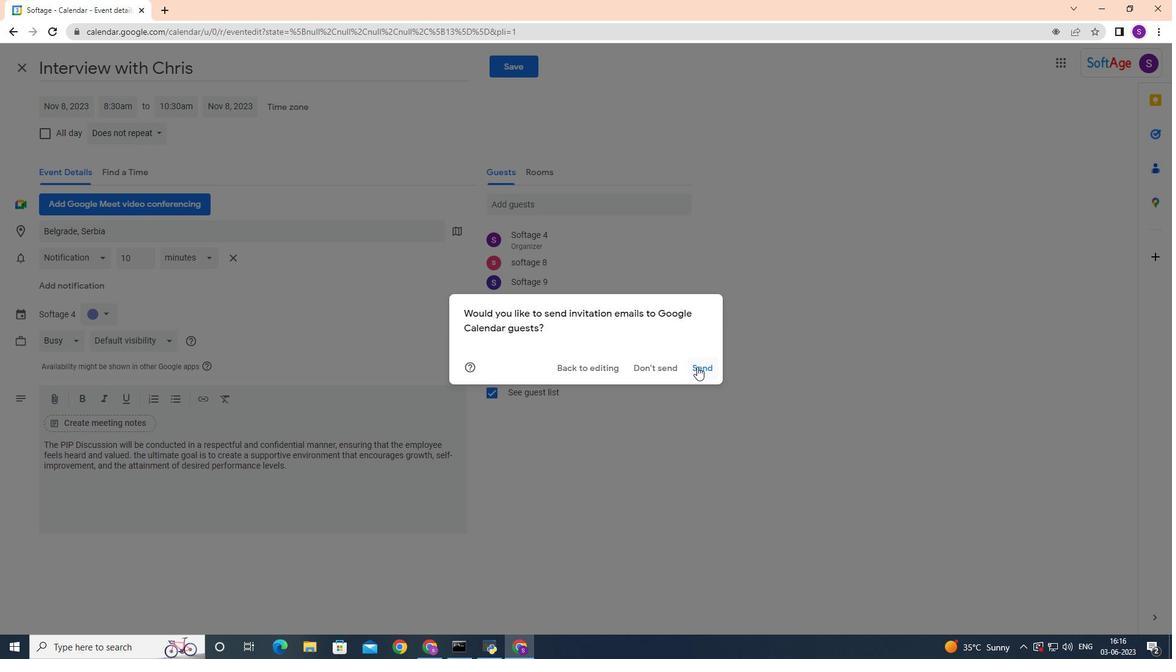 
